 Task: Find connections with filter location Großostheim with filter topic #Selfworthwith filter profile language Potuguese with filter current company World Resources Institute with filter school Presidency University with filter industry Railroad Equipment Manufacturing with filter service category Insurance with filter keywords title Office Manager
Action: Mouse moved to (286, 205)
Screenshot: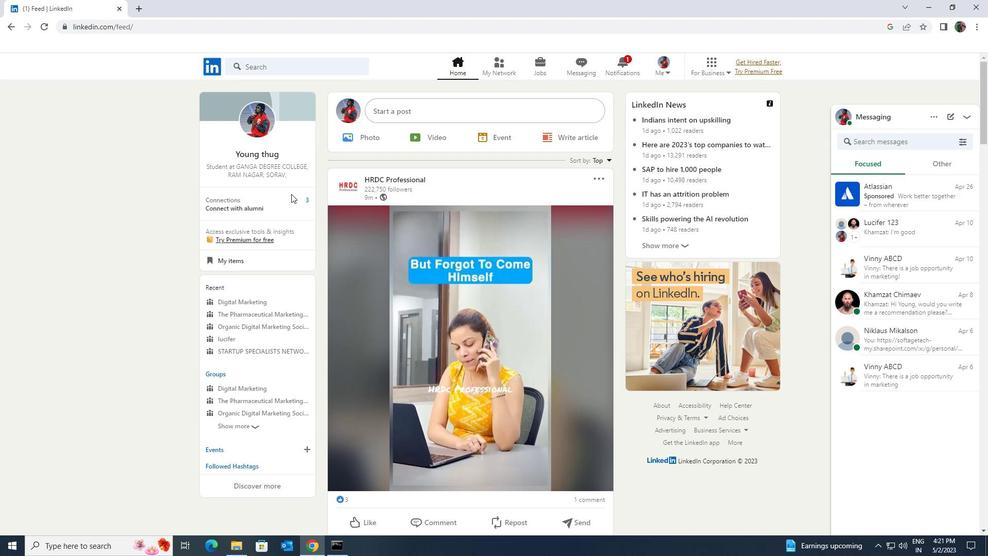 
Action: Mouse pressed left at (286, 205)
Screenshot: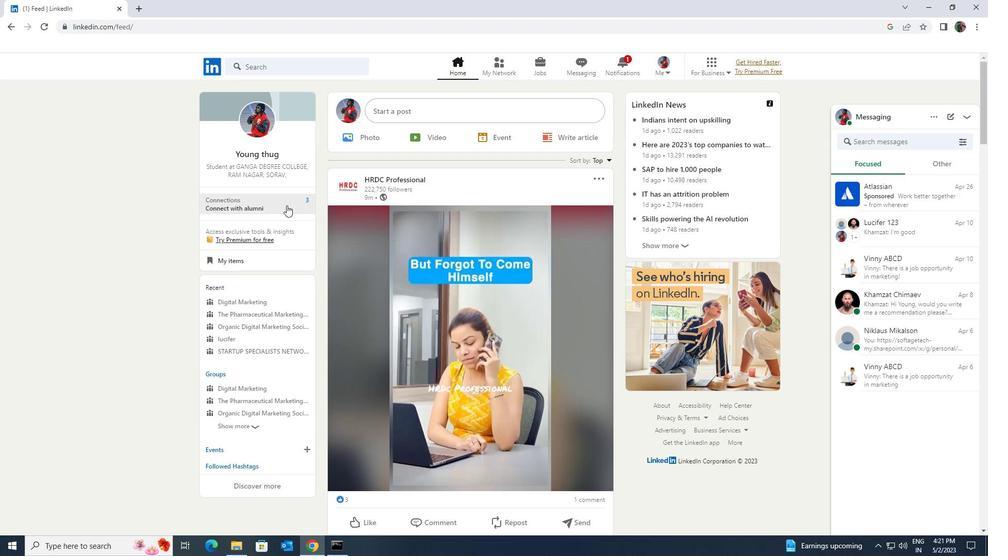 
Action: Mouse moved to (284, 127)
Screenshot: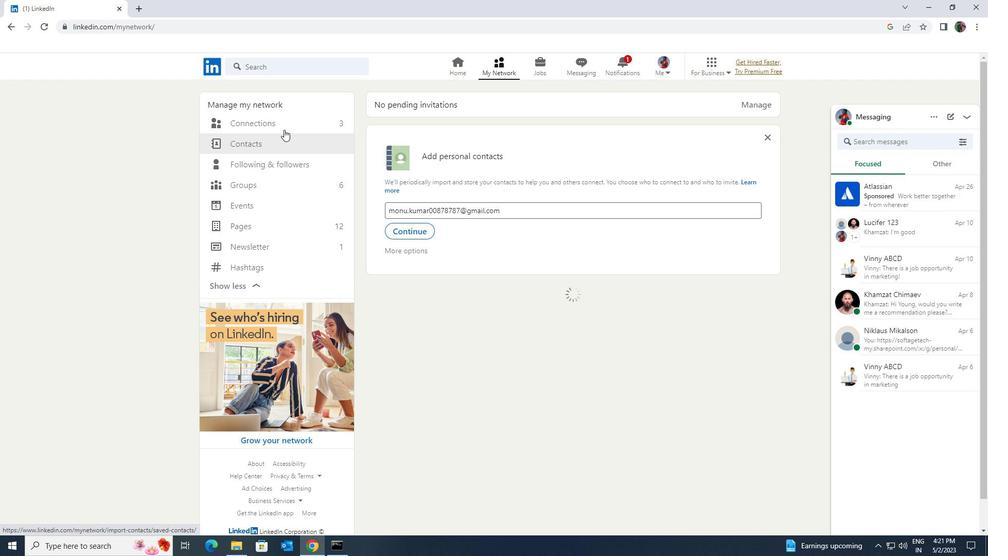 
Action: Mouse pressed left at (284, 127)
Screenshot: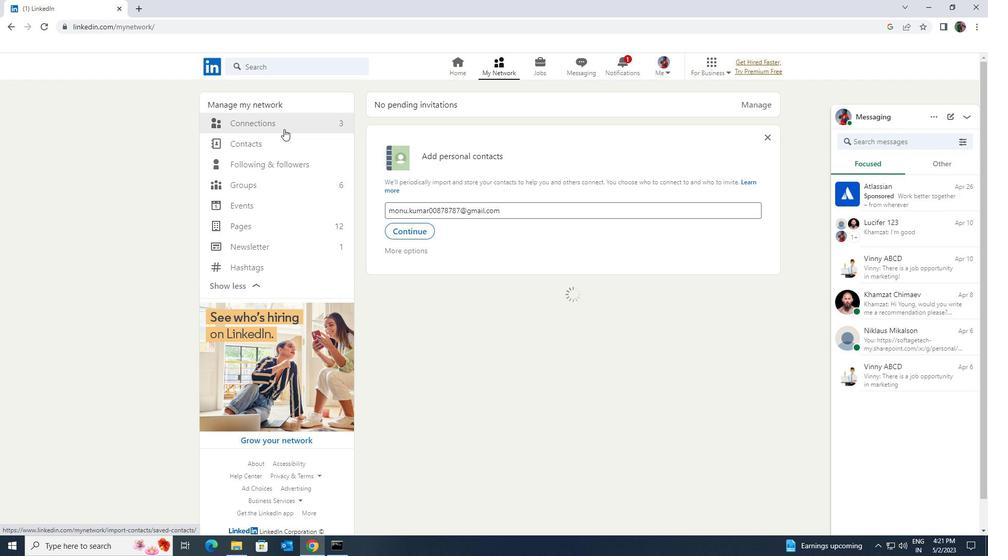 
Action: Mouse moved to (565, 128)
Screenshot: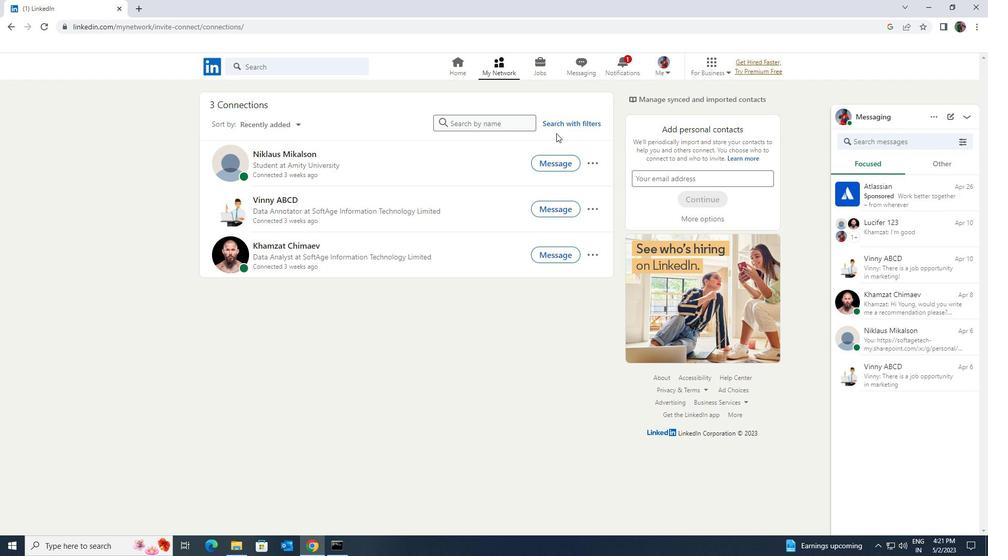 
Action: Mouse pressed left at (565, 128)
Screenshot: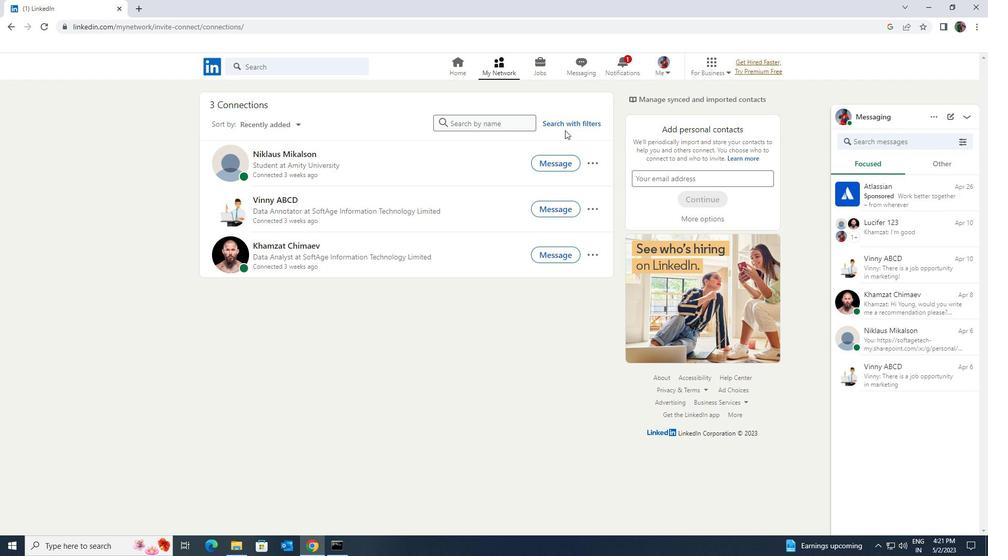 
Action: Mouse moved to (533, 96)
Screenshot: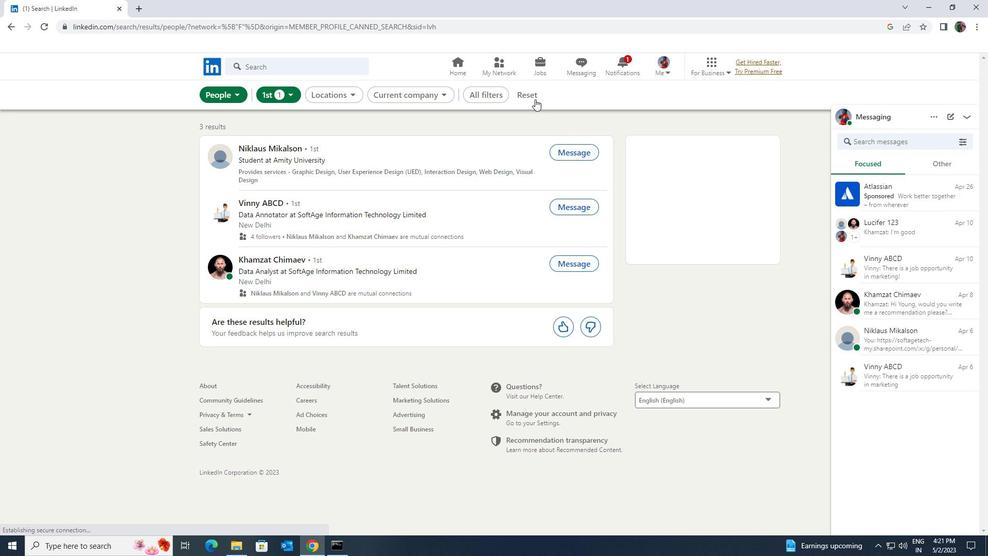 
Action: Mouse pressed left at (533, 96)
Screenshot: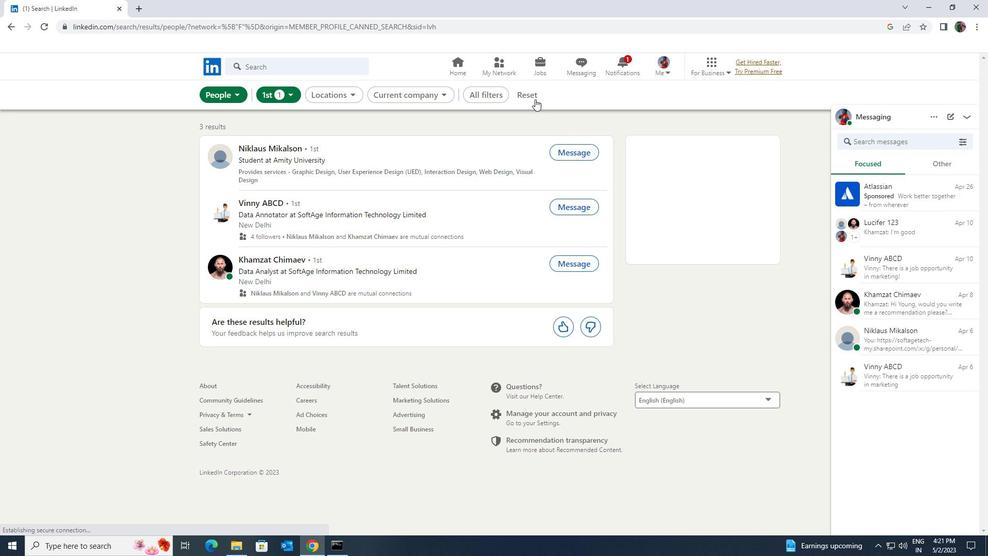 
Action: Mouse moved to (519, 95)
Screenshot: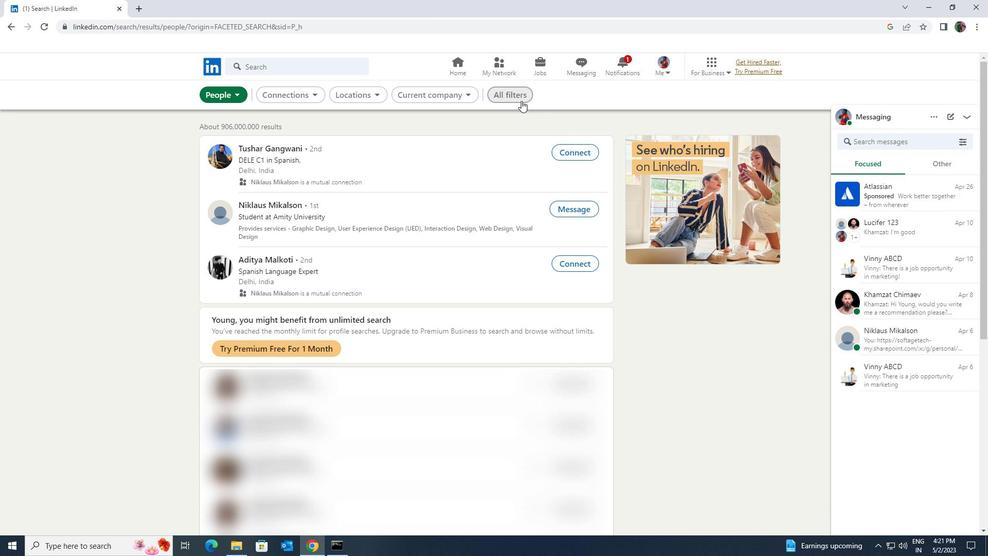 
Action: Mouse pressed left at (519, 95)
Screenshot: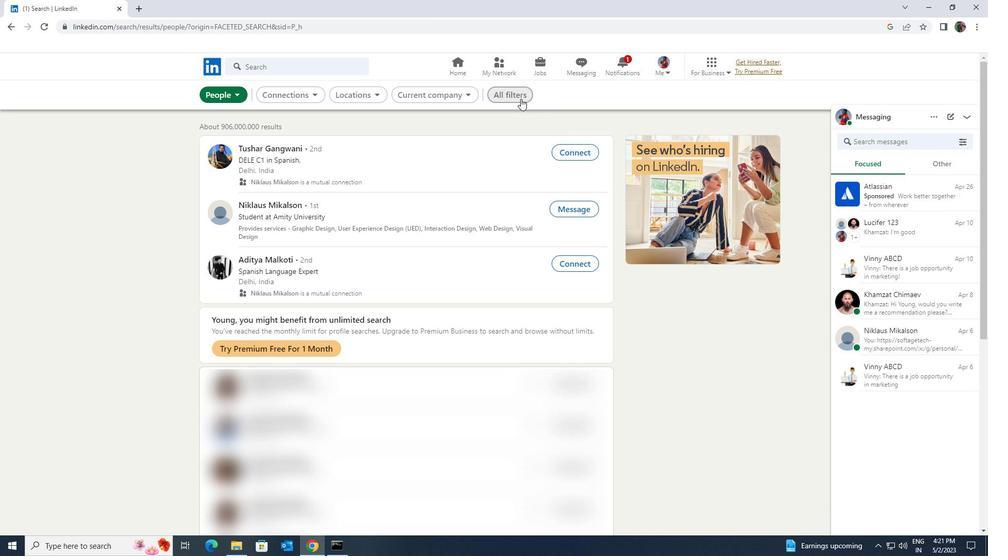 
Action: Mouse moved to (773, 331)
Screenshot: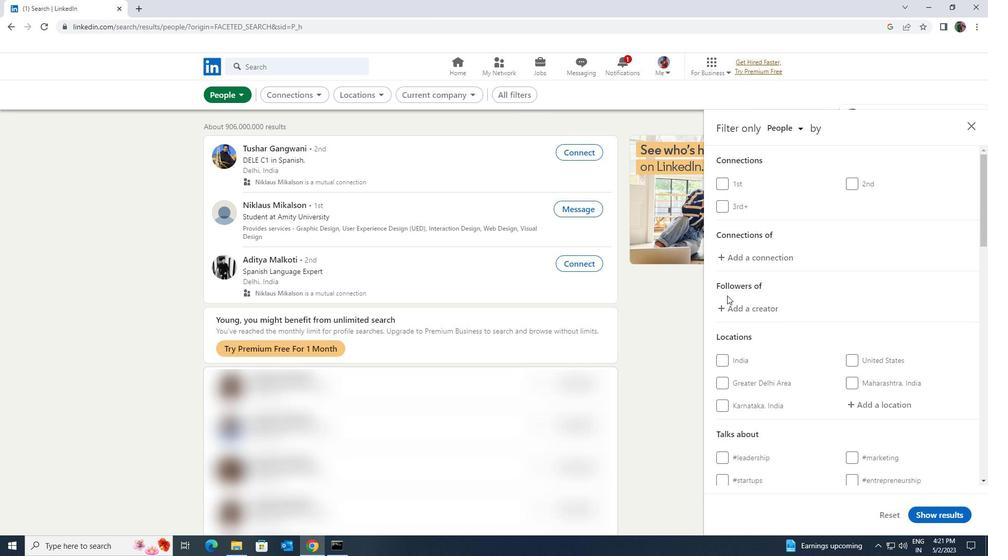 
Action: Mouse scrolled (773, 331) with delta (0, 0)
Screenshot: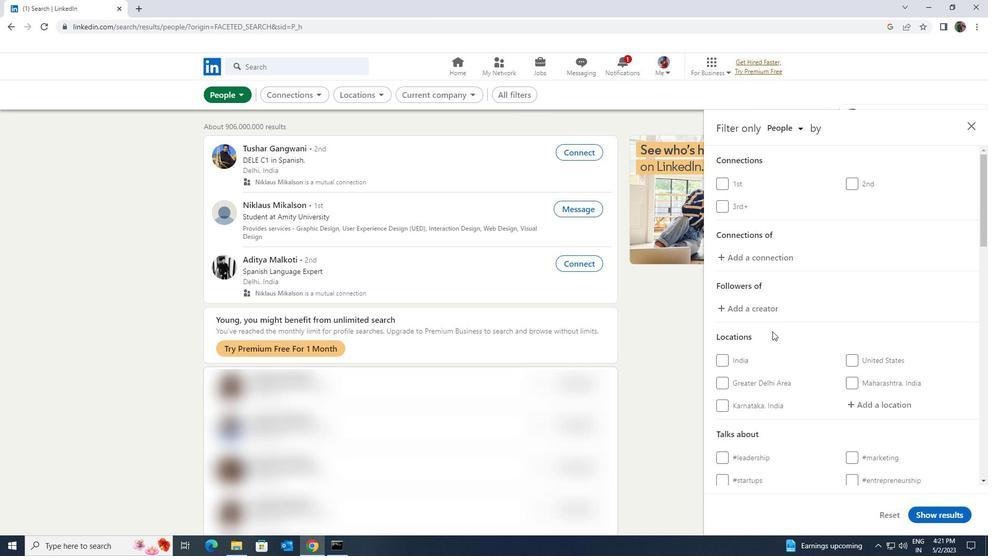 
Action: Mouse moved to (852, 353)
Screenshot: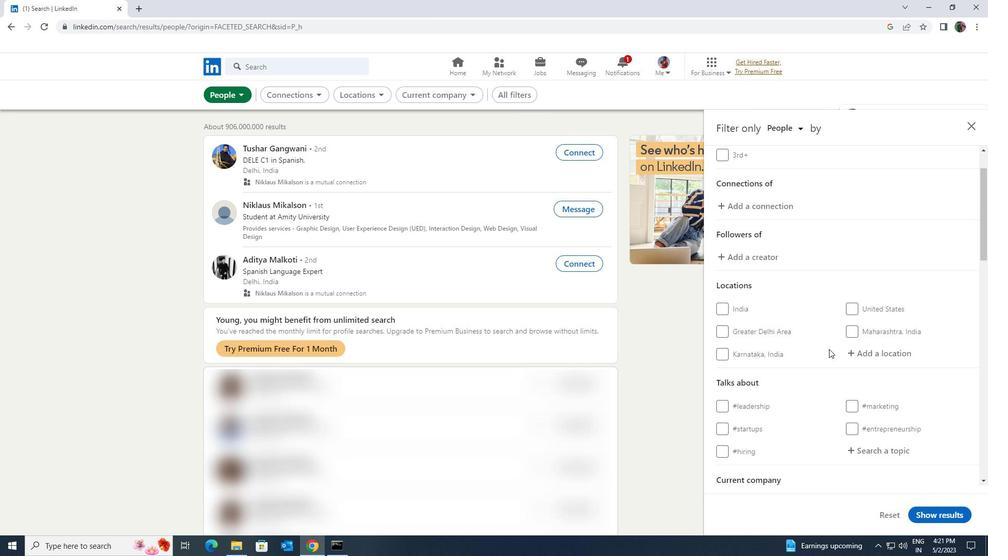 
Action: Mouse pressed left at (852, 353)
Screenshot: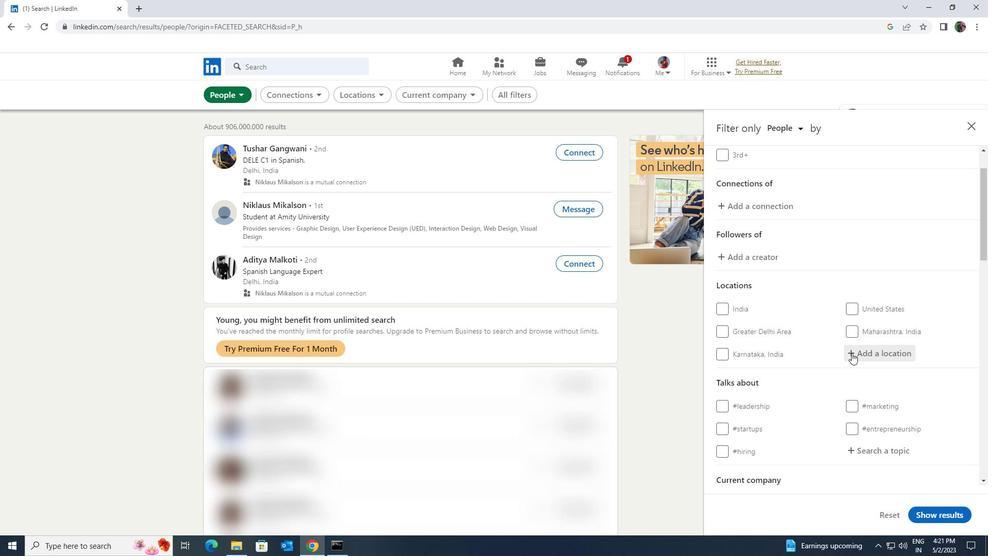 
Action: Key pressed <Key.shift><Key.shift><Key.shift>GRO<Key.shift>BOSTHEIM<Key.enter>
Screenshot: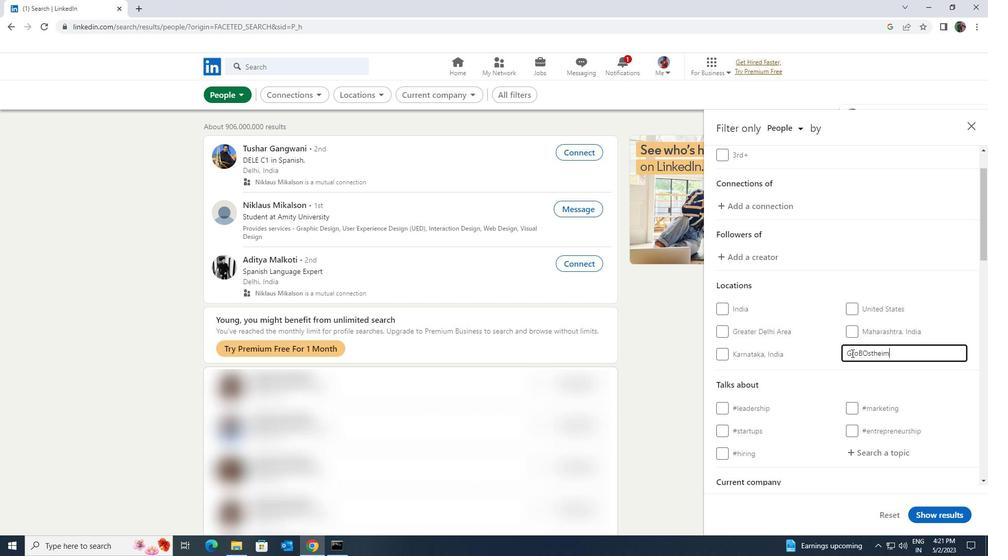 
Action: Mouse scrolled (852, 352) with delta (0, 0)
Screenshot: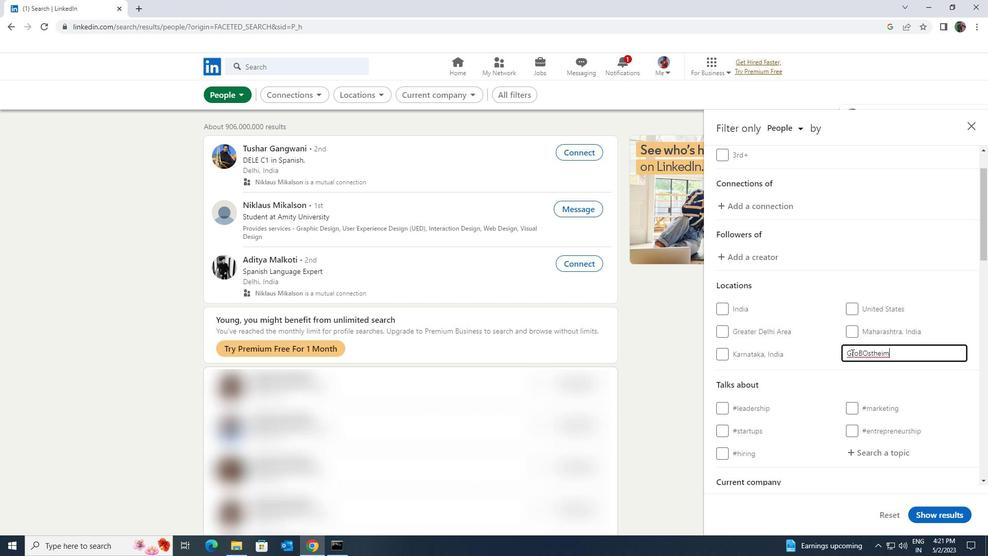 
Action: Mouse moved to (855, 396)
Screenshot: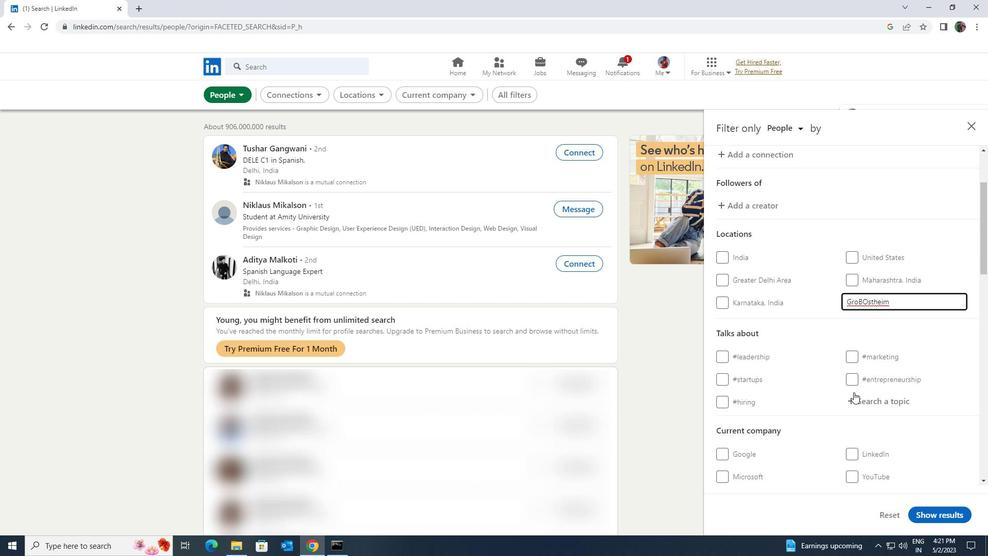 
Action: Mouse pressed left at (855, 396)
Screenshot: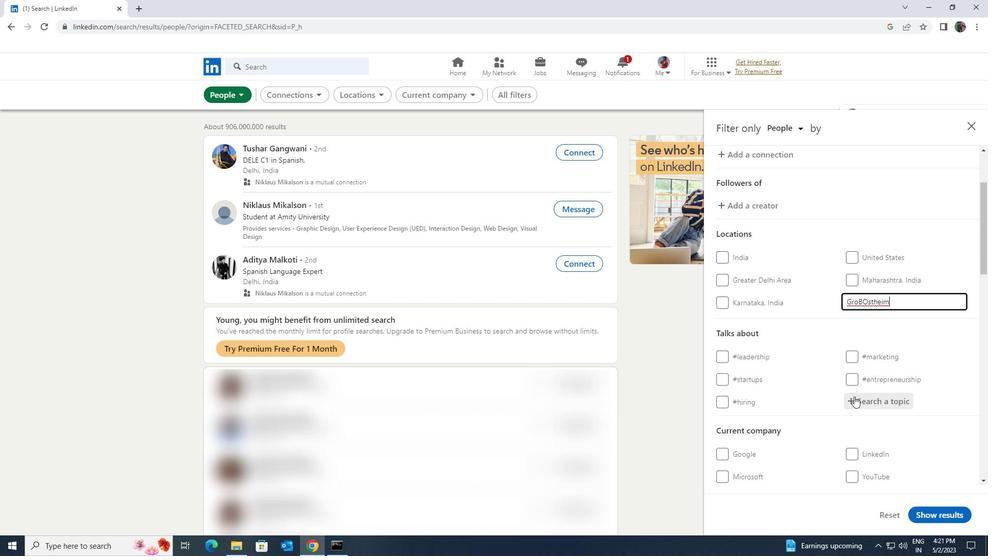 
Action: Key pressed <Key.shift><Key.shift>SELFWORT
Screenshot: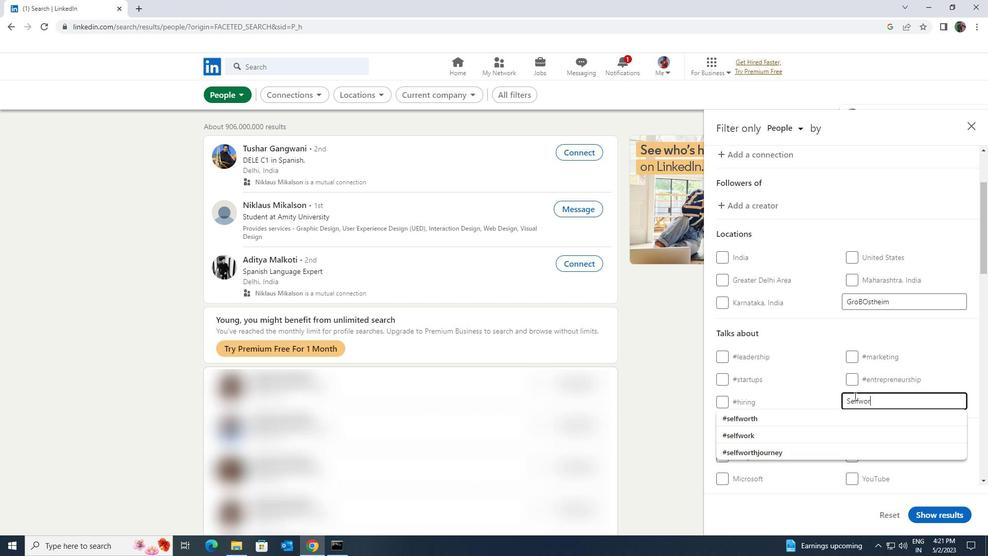 
Action: Mouse moved to (841, 416)
Screenshot: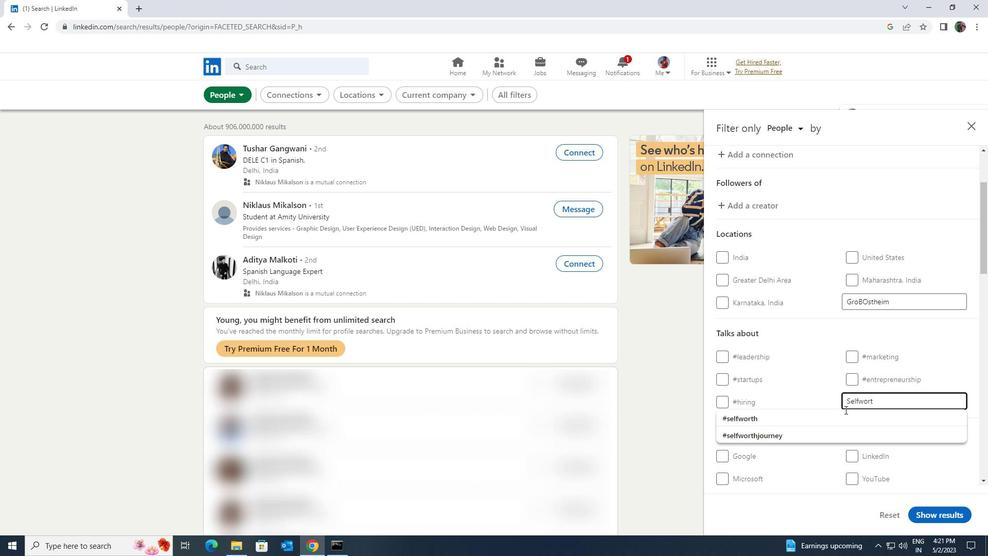 
Action: Mouse pressed left at (841, 416)
Screenshot: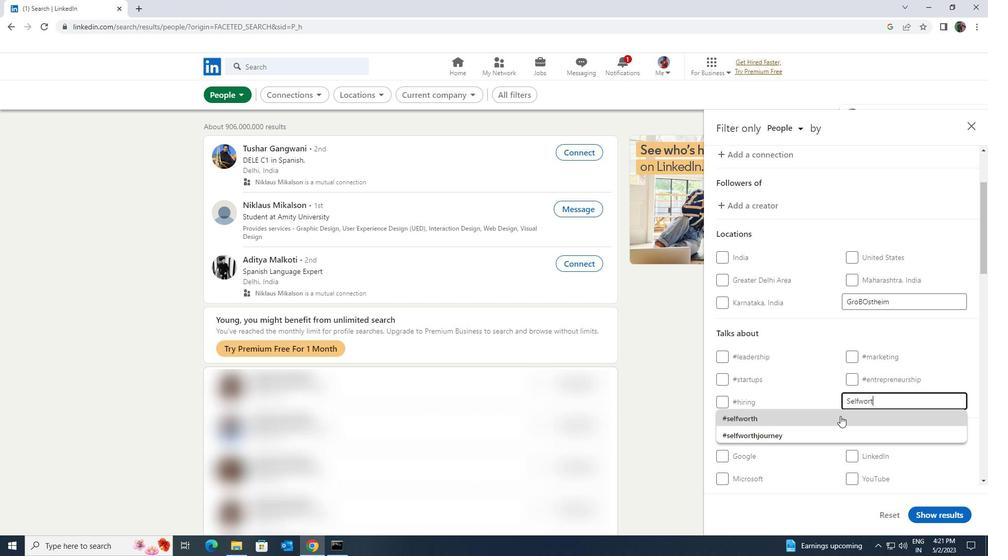 
Action: Mouse moved to (841, 416)
Screenshot: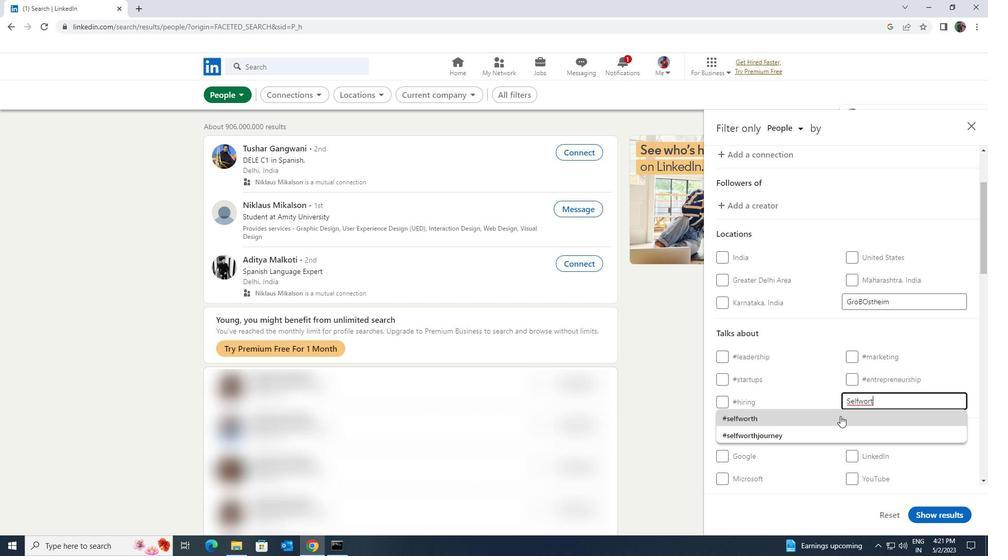 
Action: Mouse scrolled (841, 415) with delta (0, 0)
Screenshot: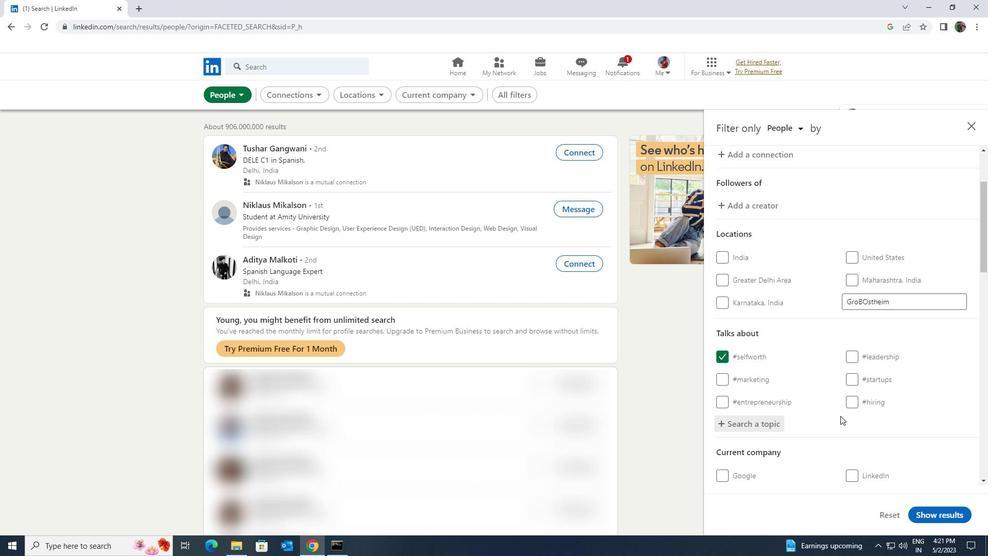 
Action: Mouse scrolled (841, 415) with delta (0, 0)
Screenshot: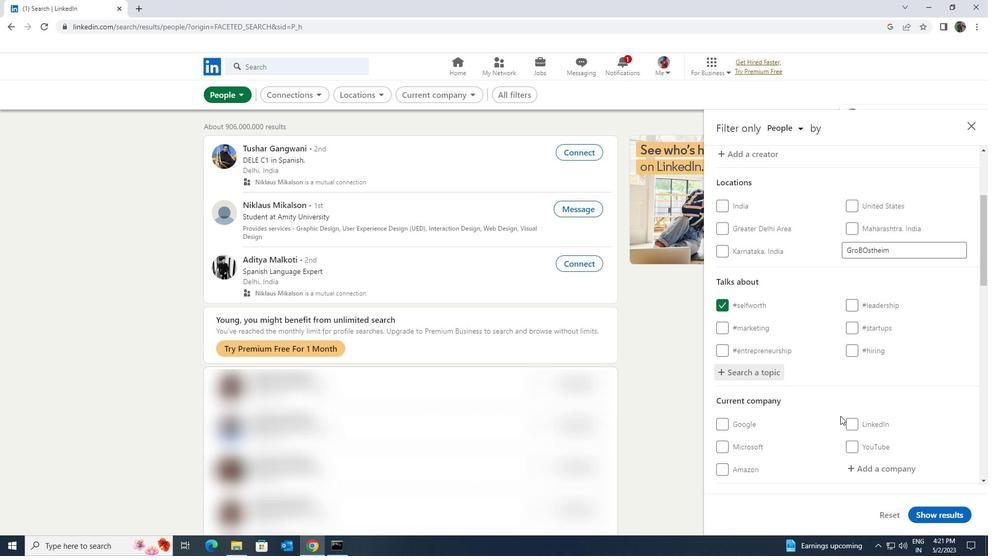 
Action: Mouse moved to (839, 408)
Screenshot: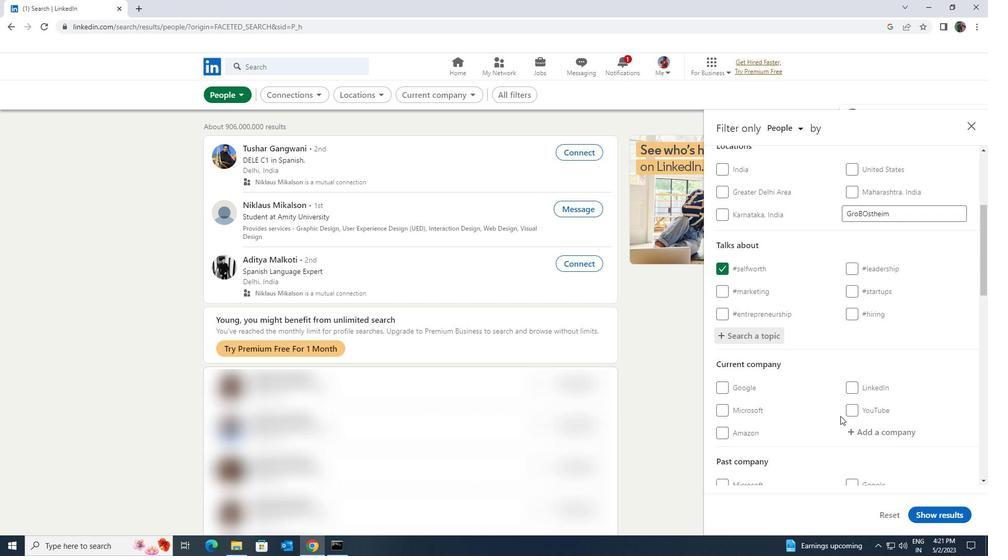 
Action: Mouse scrolled (839, 408) with delta (0, 0)
Screenshot: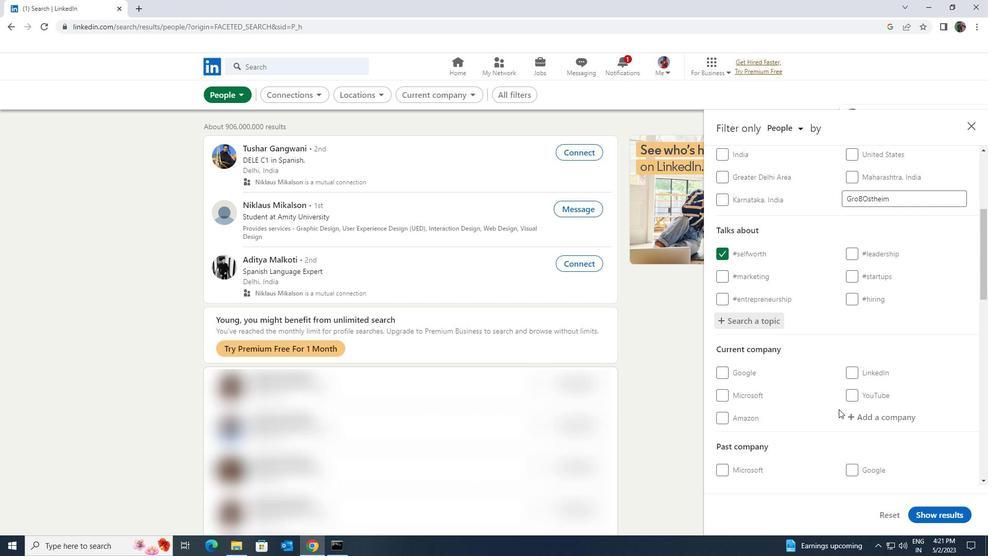 
Action: Mouse scrolled (839, 408) with delta (0, 0)
Screenshot: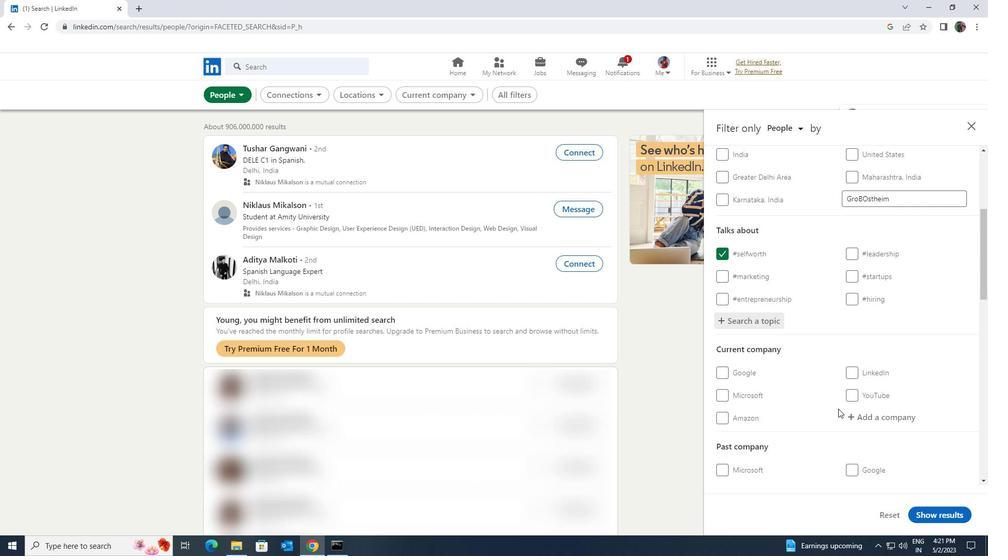 
Action: Mouse scrolled (839, 408) with delta (0, 0)
Screenshot: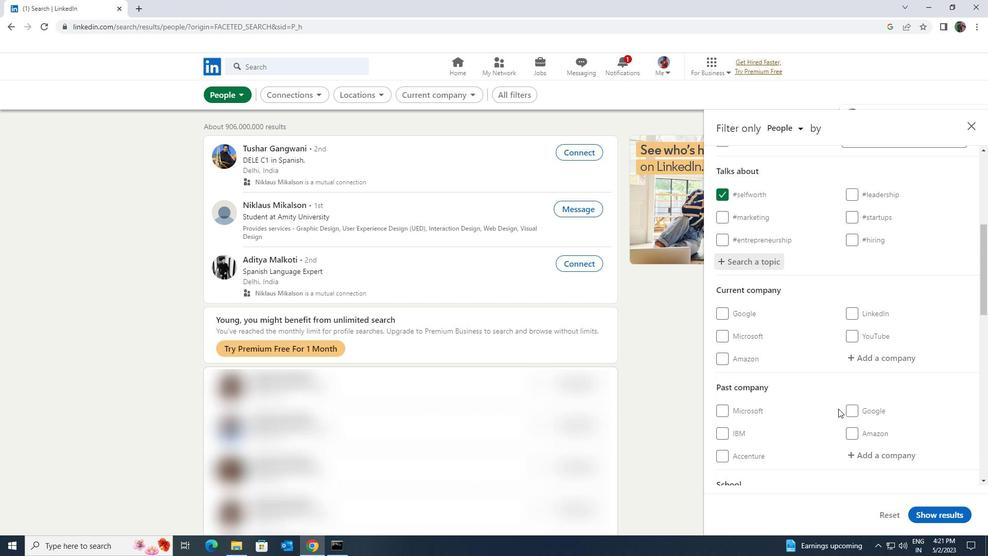 
Action: Mouse moved to (836, 406)
Screenshot: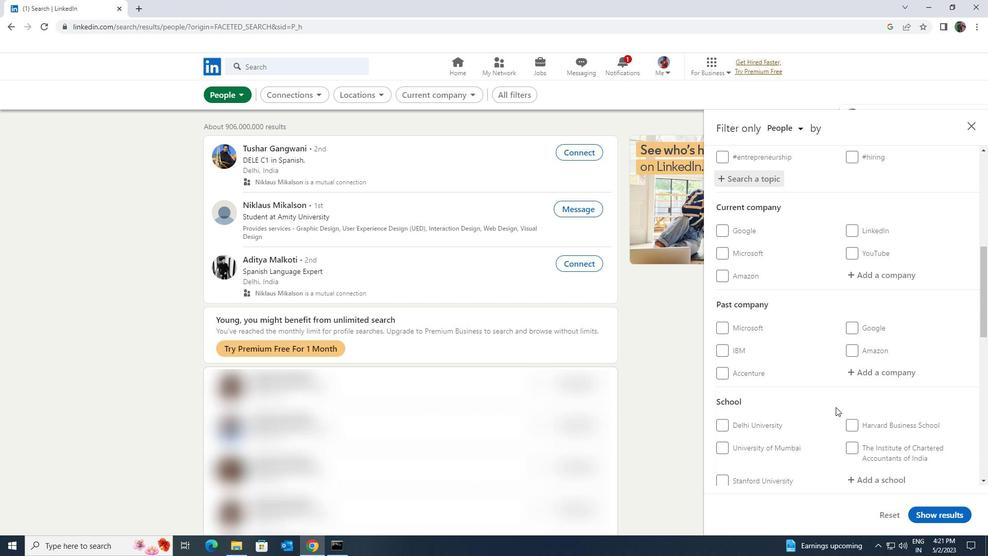 
Action: Mouse scrolled (836, 405) with delta (0, 0)
Screenshot: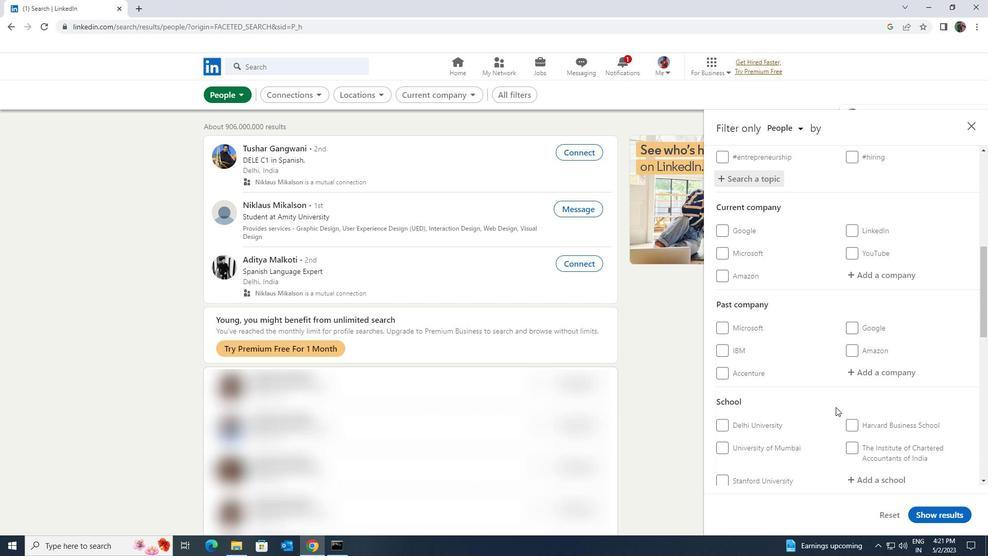
Action: Mouse scrolled (836, 405) with delta (0, 0)
Screenshot: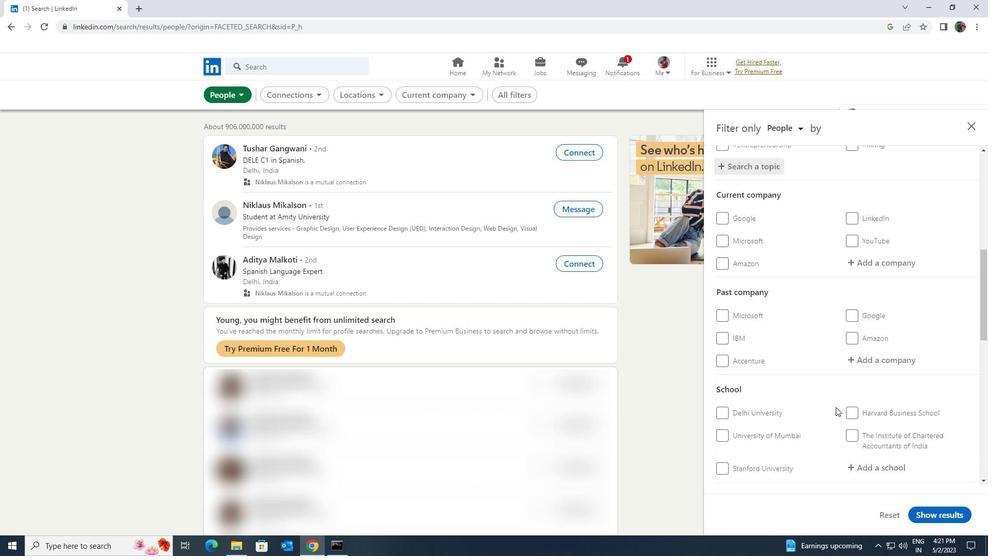 
Action: Mouse scrolled (836, 405) with delta (0, 0)
Screenshot: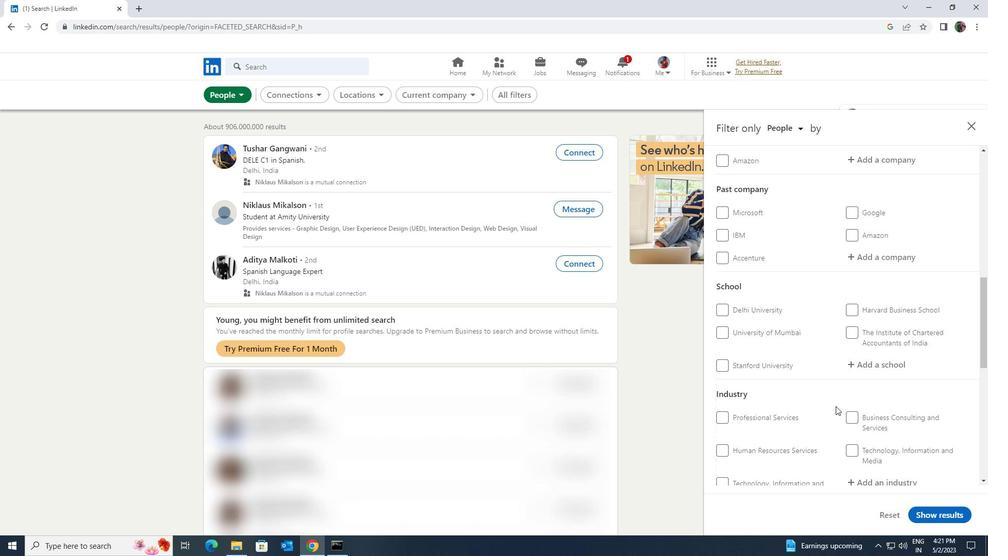 
Action: Mouse scrolled (836, 405) with delta (0, 0)
Screenshot: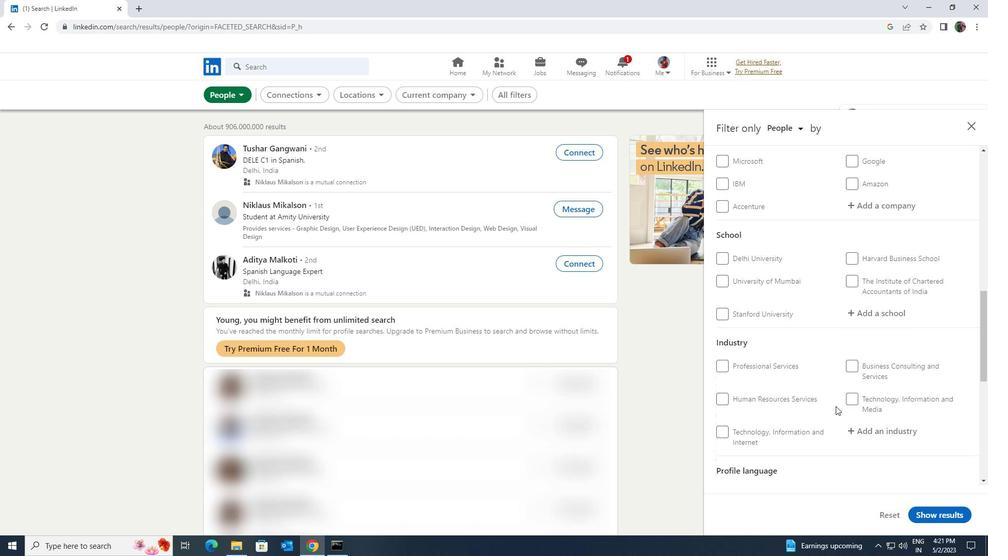 
Action: Mouse scrolled (836, 405) with delta (0, 0)
Screenshot: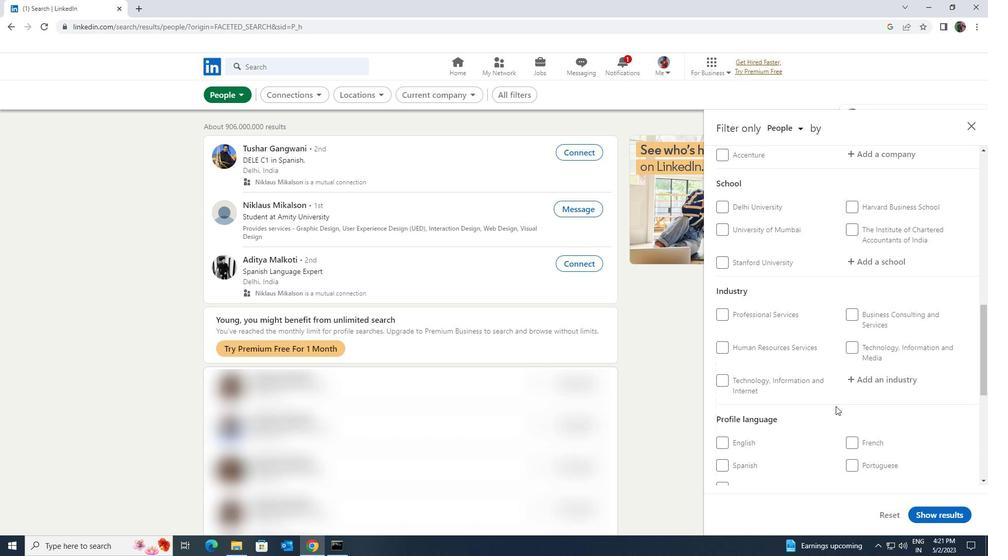 
Action: Mouse moved to (847, 409)
Screenshot: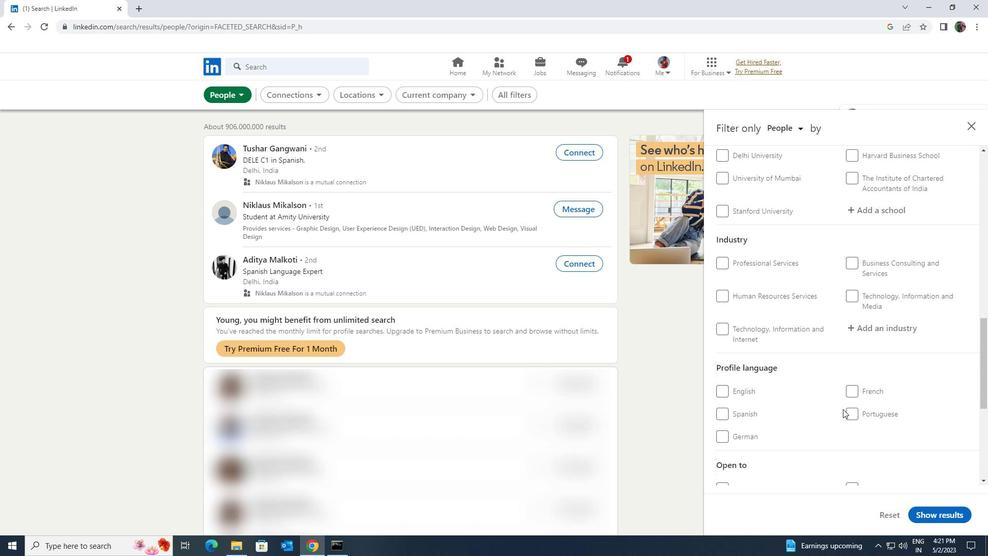 
Action: Mouse pressed left at (847, 409)
Screenshot: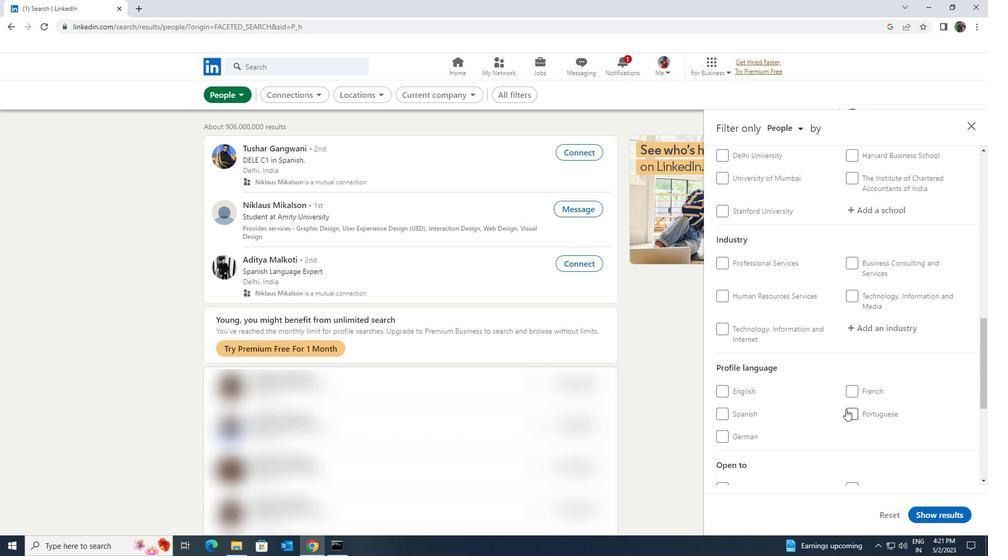 
Action: Mouse moved to (847, 410)
Screenshot: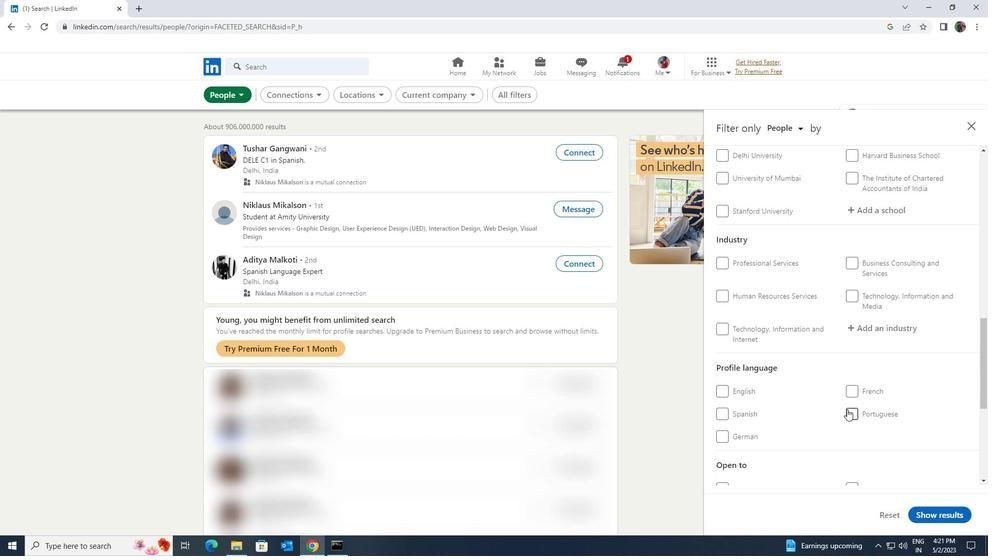 
Action: Mouse scrolled (847, 410) with delta (0, 0)
Screenshot: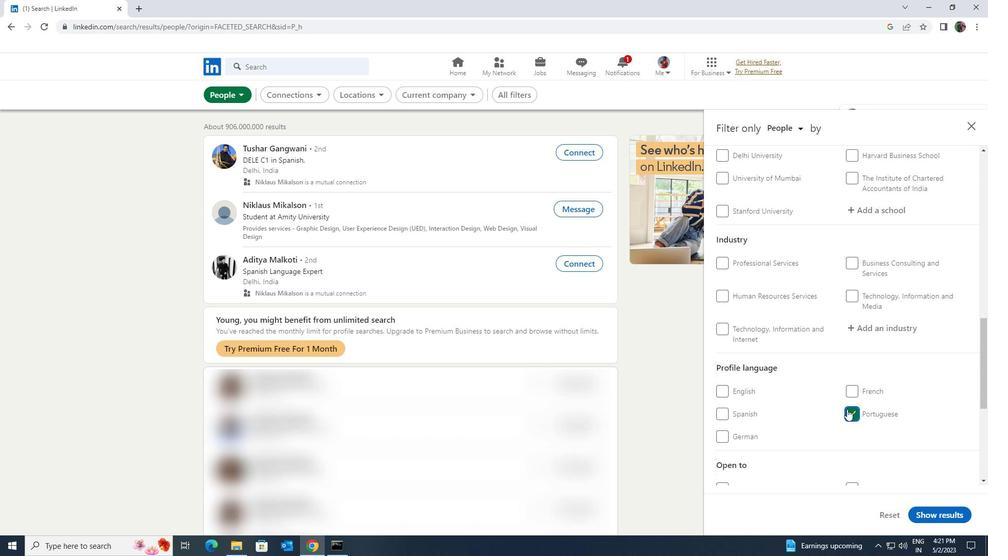
Action: Mouse scrolled (847, 410) with delta (0, 0)
Screenshot: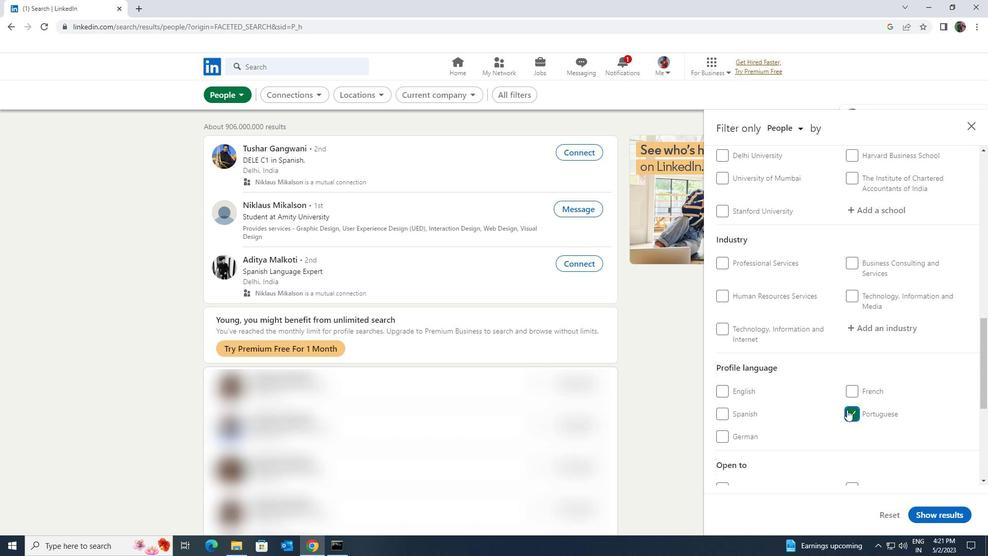 
Action: Mouse scrolled (847, 410) with delta (0, 0)
Screenshot: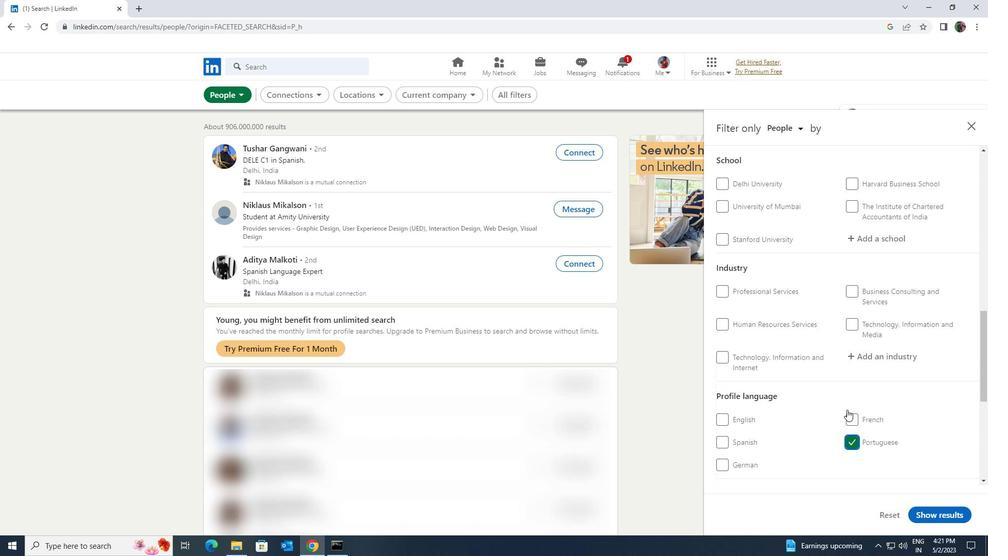 
Action: Mouse scrolled (847, 410) with delta (0, 0)
Screenshot: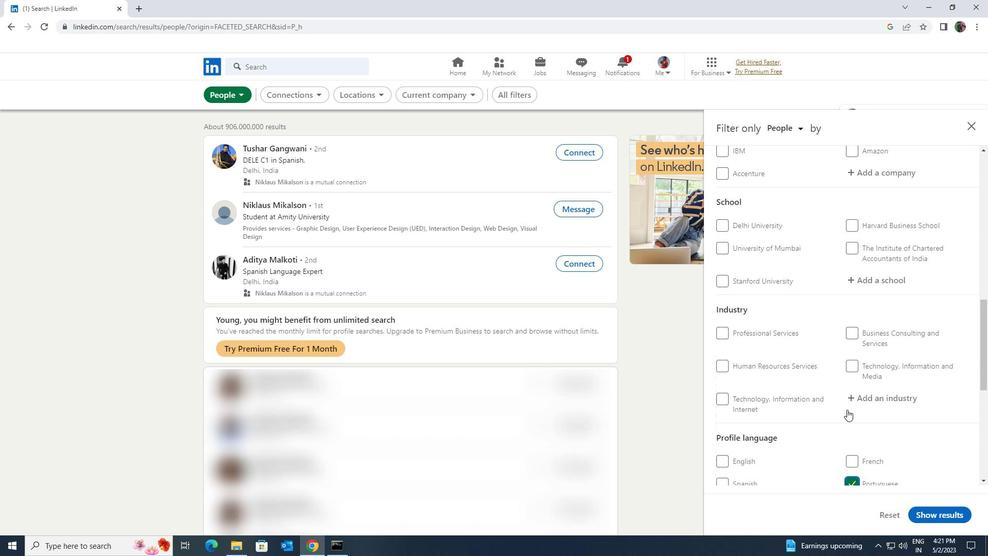 
Action: Mouse scrolled (847, 410) with delta (0, 0)
Screenshot: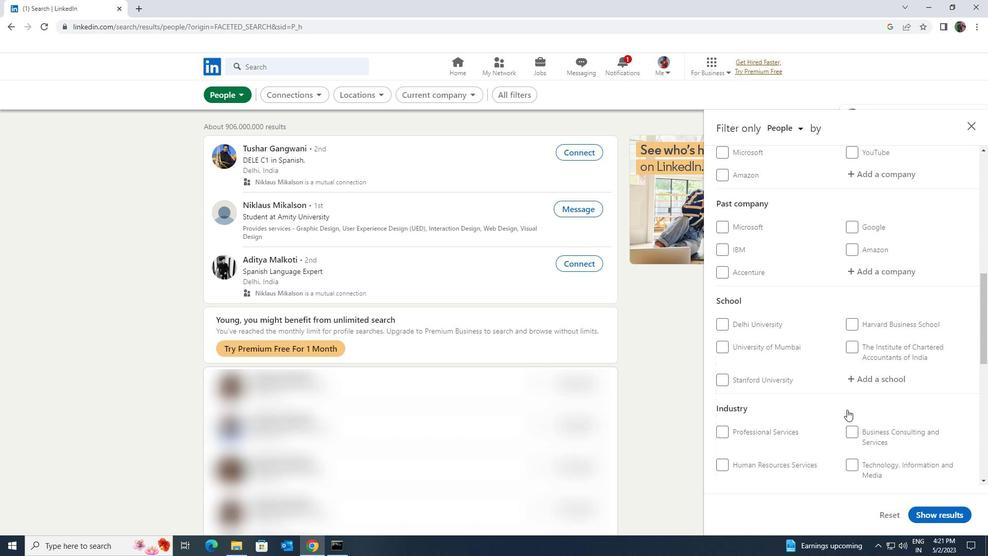 
Action: Mouse moved to (846, 411)
Screenshot: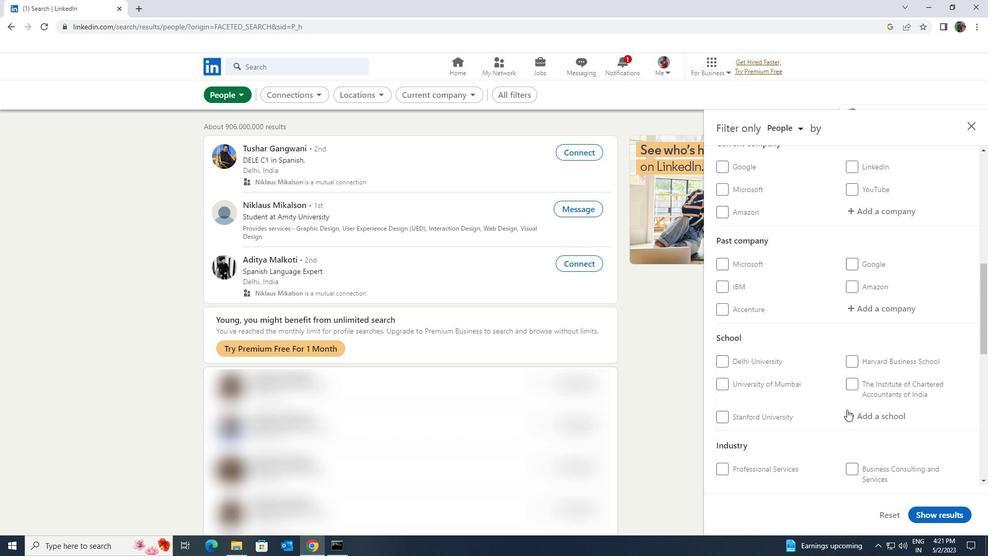 
Action: Mouse scrolled (846, 412) with delta (0, 0)
Screenshot: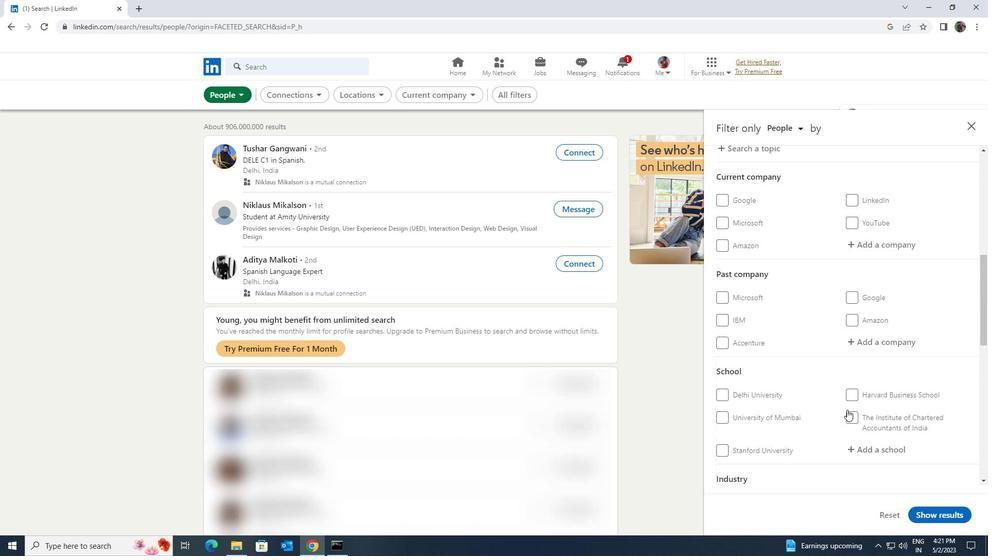 
Action: Mouse scrolled (846, 412) with delta (0, 0)
Screenshot: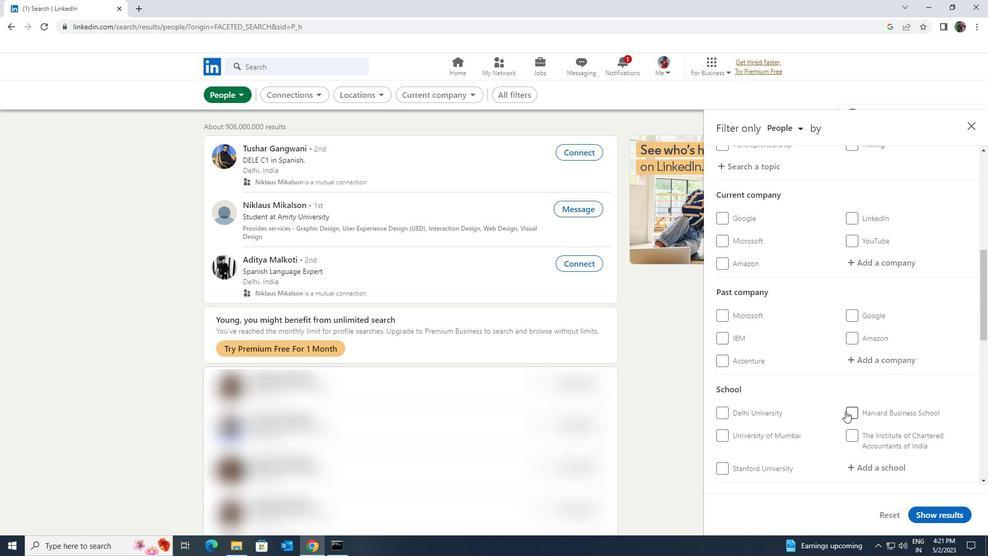 
Action: Mouse moved to (853, 369)
Screenshot: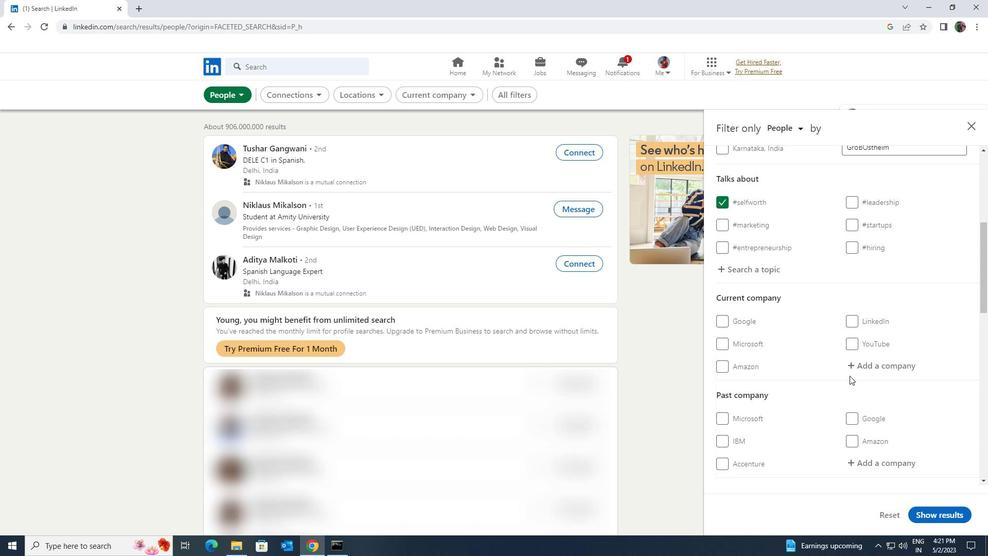 
Action: Mouse pressed left at (853, 369)
Screenshot: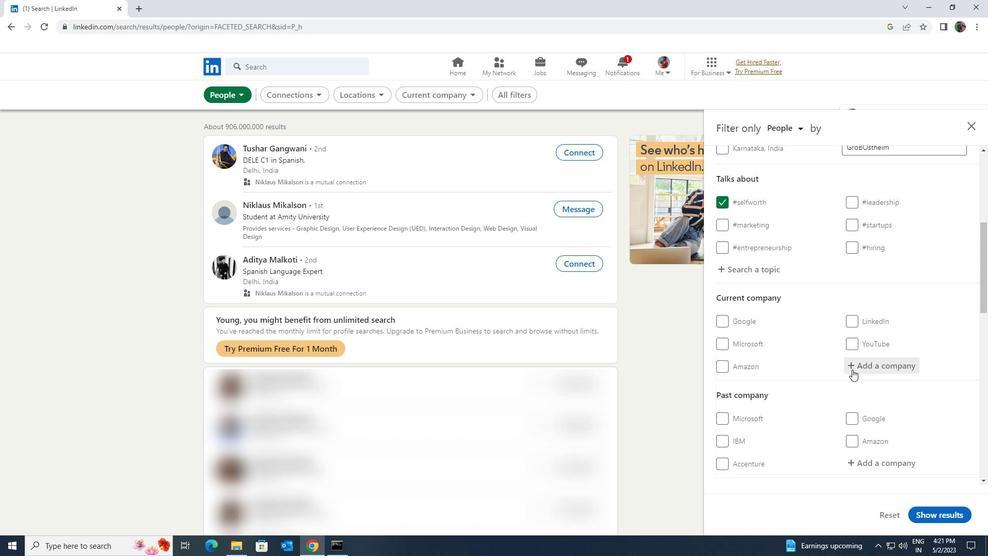 
Action: Key pressed <Key.shift><Key.shift><Key.shift><Key.shift><Key.shift>WORLD<Key.space><Key.shift>RESO
Screenshot: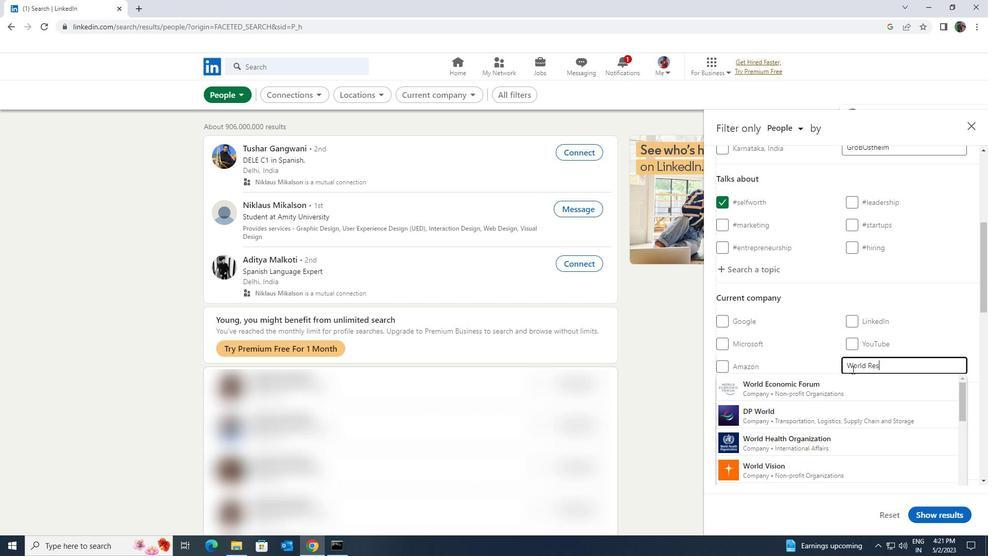 
Action: Mouse moved to (849, 379)
Screenshot: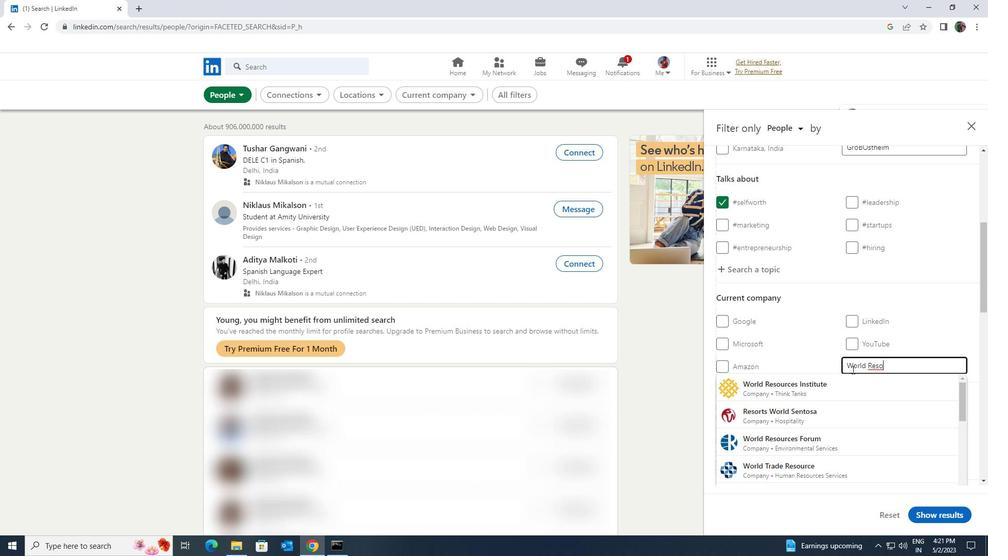 
Action: Mouse pressed left at (849, 379)
Screenshot: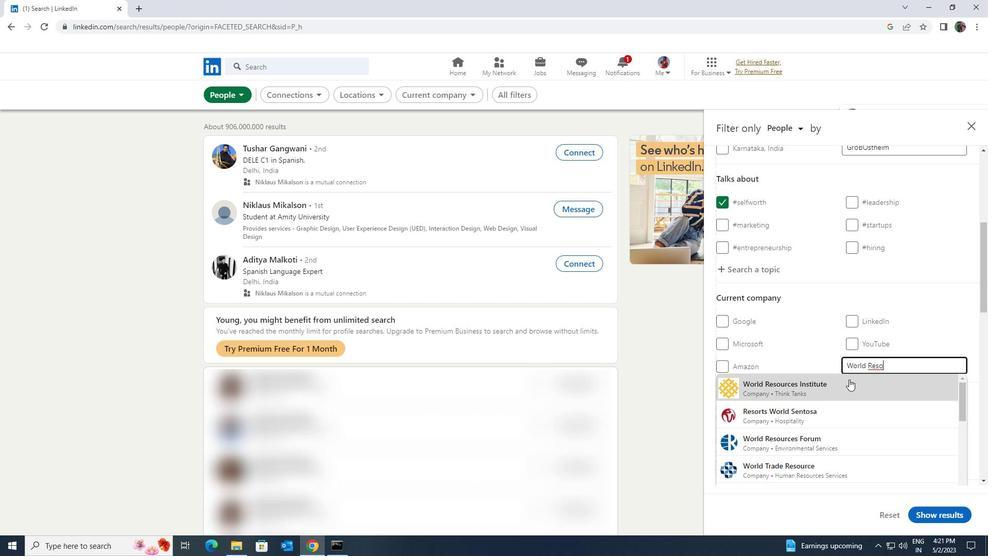 
Action: Mouse scrolled (849, 379) with delta (0, 0)
Screenshot: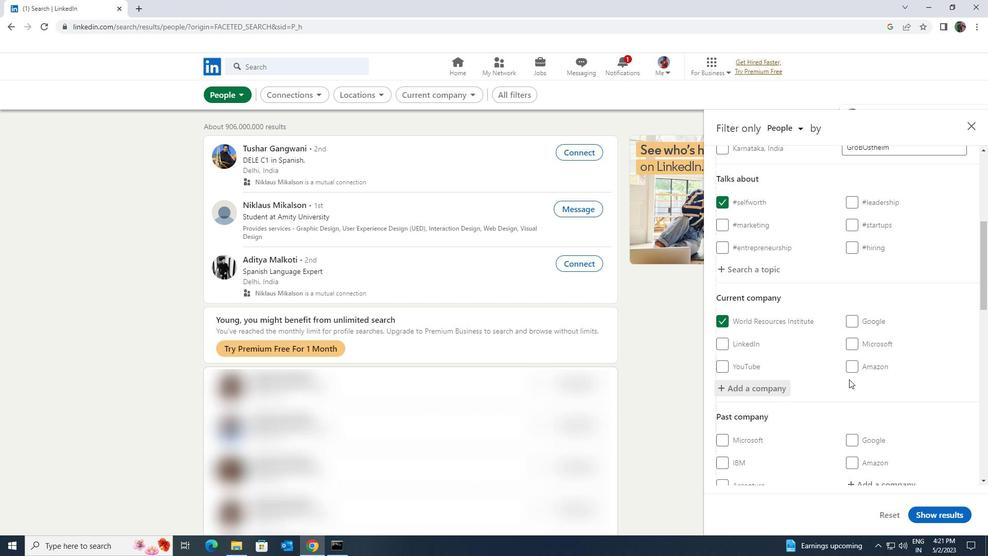 
Action: Mouse scrolled (849, 379) with delta (0, 0)
Screenshot: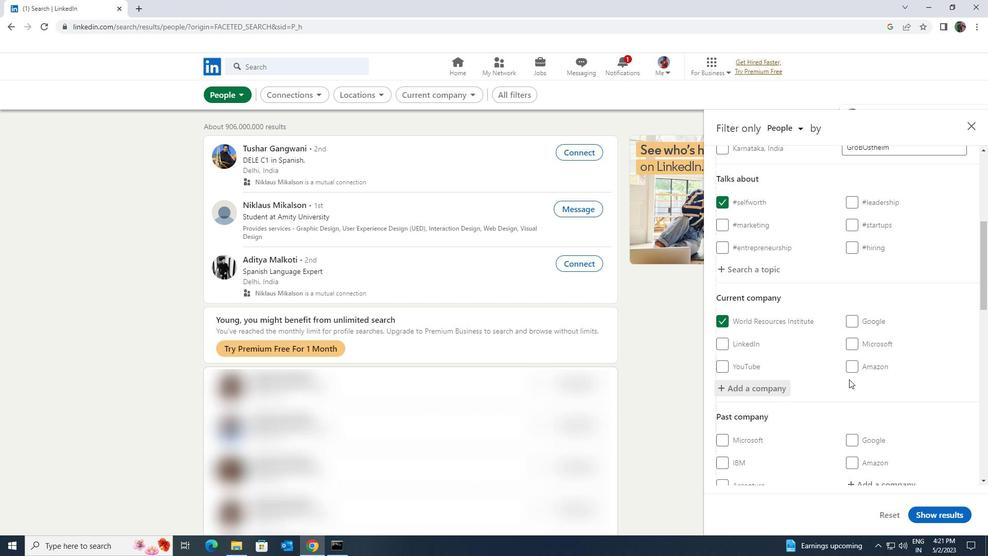 
Action: Mouse scrolled (849, 379) with delta (0, 0)
Screenshot: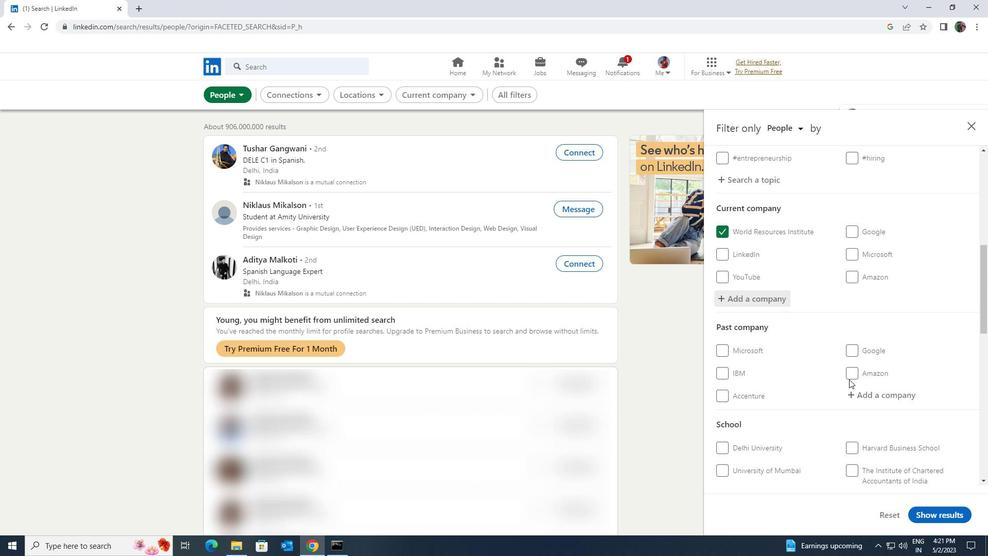 
Action: Mouse scrolled (849, 379) with delta (0, 0)
Screenshot: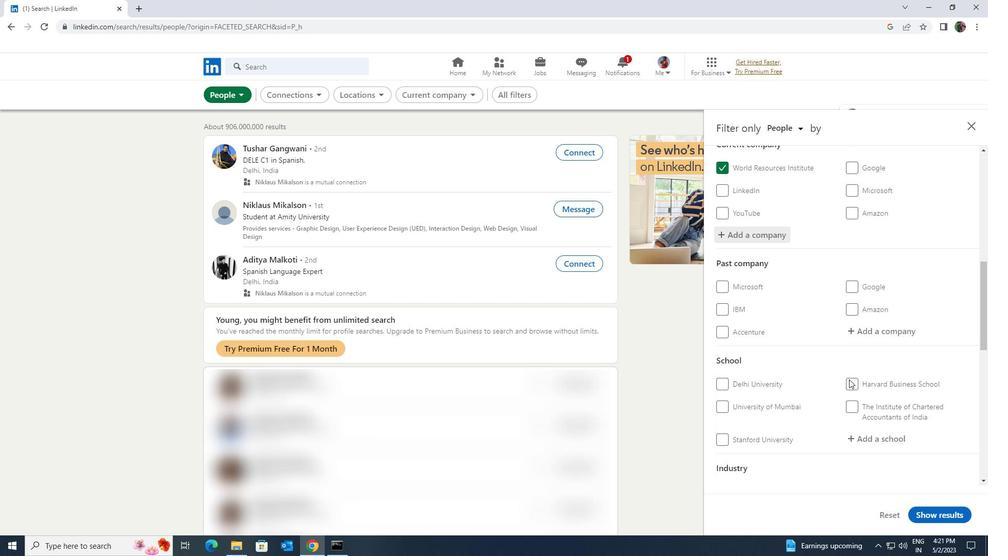 
Action: Mouse moved to (850, 383)
Screenshot: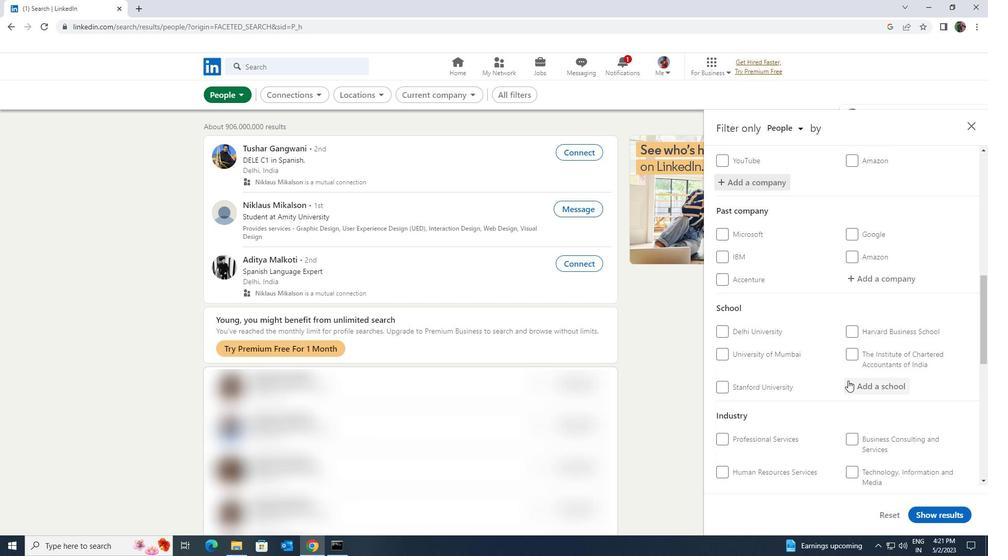 
Action: Mouse pressed left at (850, 383)
Screenshot: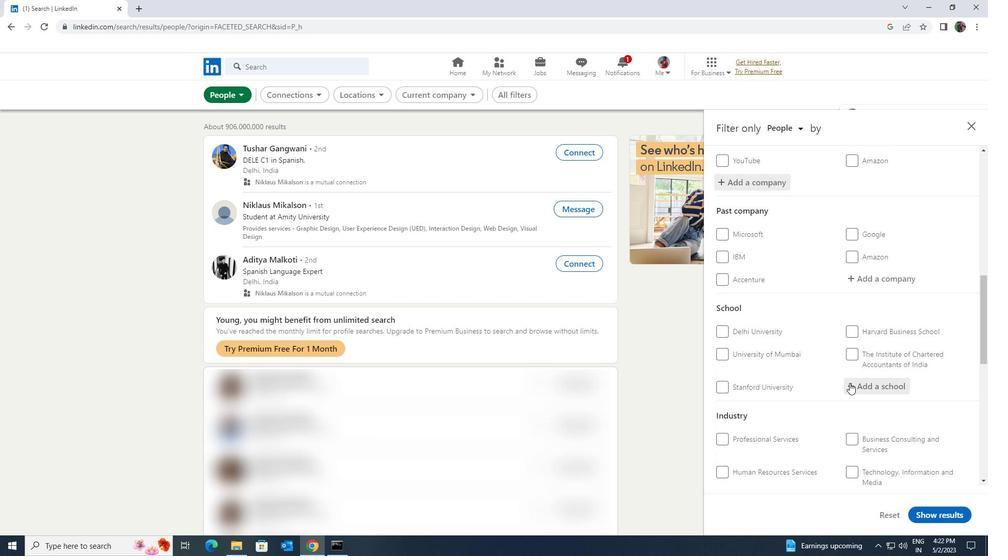 
Action: Key pressed <Key.shift><Key.shift><Key.shift><Key.shift><Key.shift><Key.shift><Key.shift><Key.shift><Key.shift><Key.shift><Key.shift><Key.shift>PRESIDENCY<Key.space><Key.shift><Key.shift>UNIVERSITY<Key.space>
Screenshot: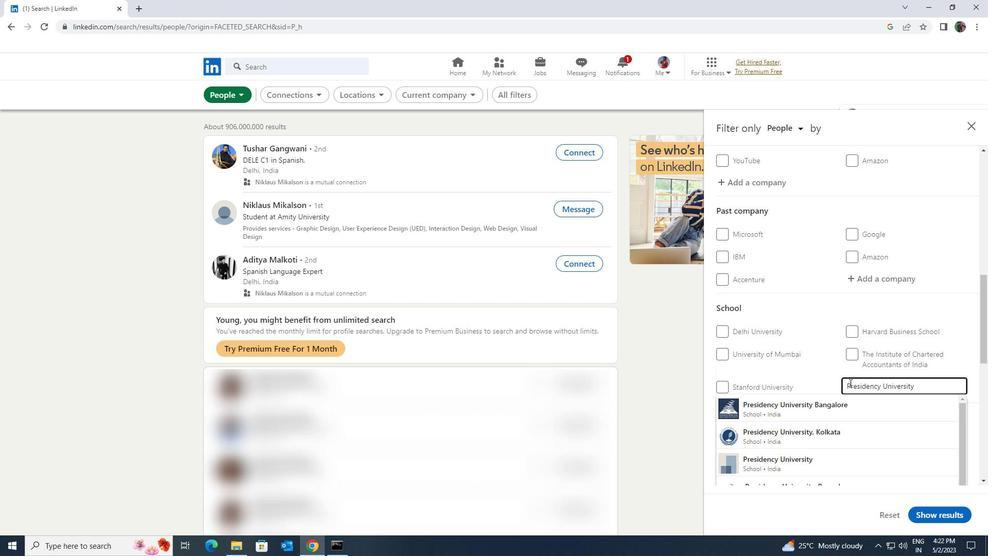 
Action: Mouse moved to (849, 397)
Screenshot: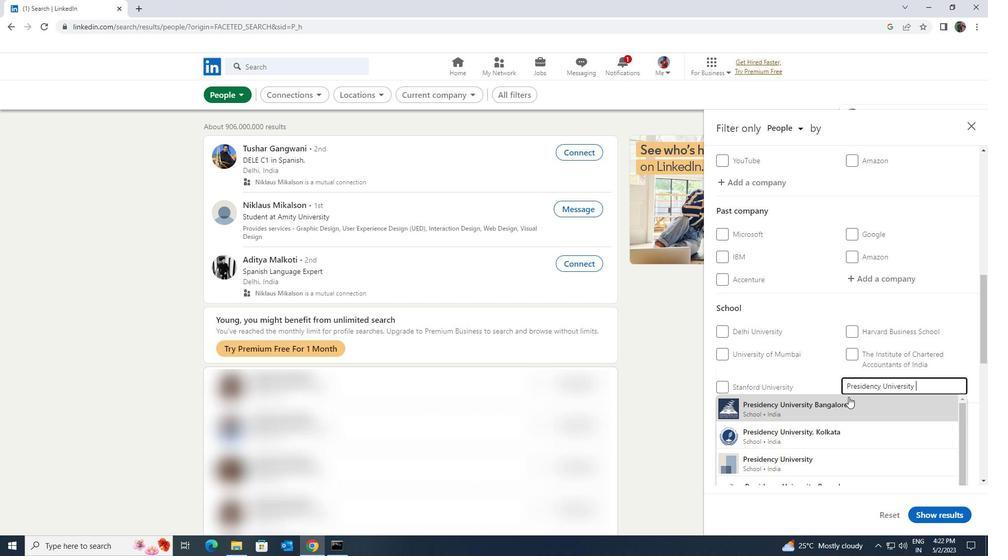 
Action: Mouse pressed left at (849, 397)
Screenshot: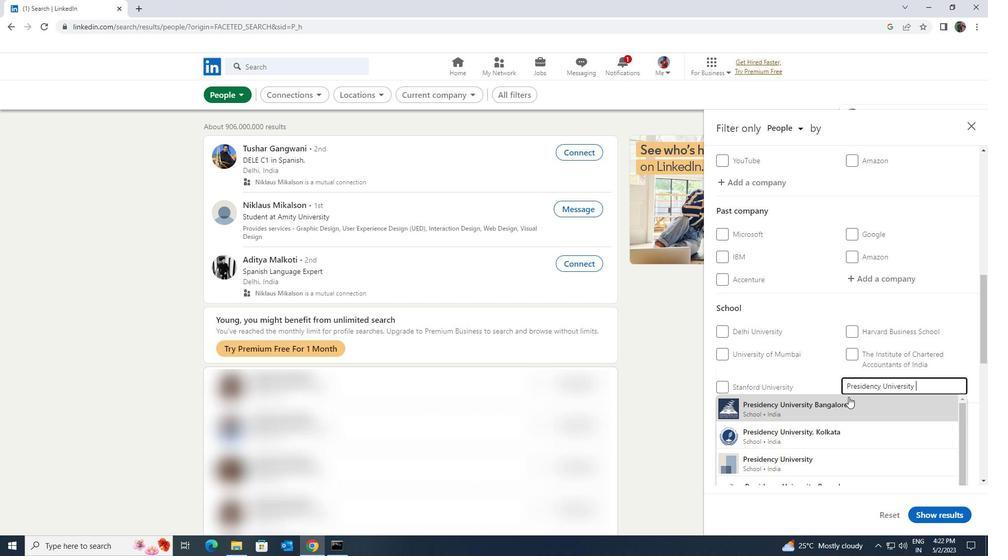 
Action: Mouse scrolled (849, 396) with delta (0, 0)
Screenshot: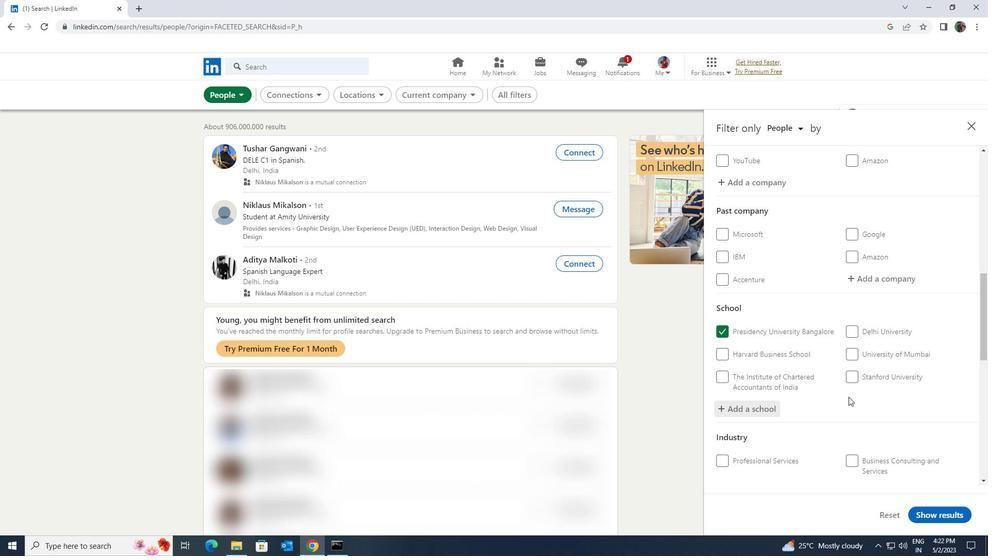 
Action: Mouse scrolled (849, 396) with delta (0, 0)
Screenshot: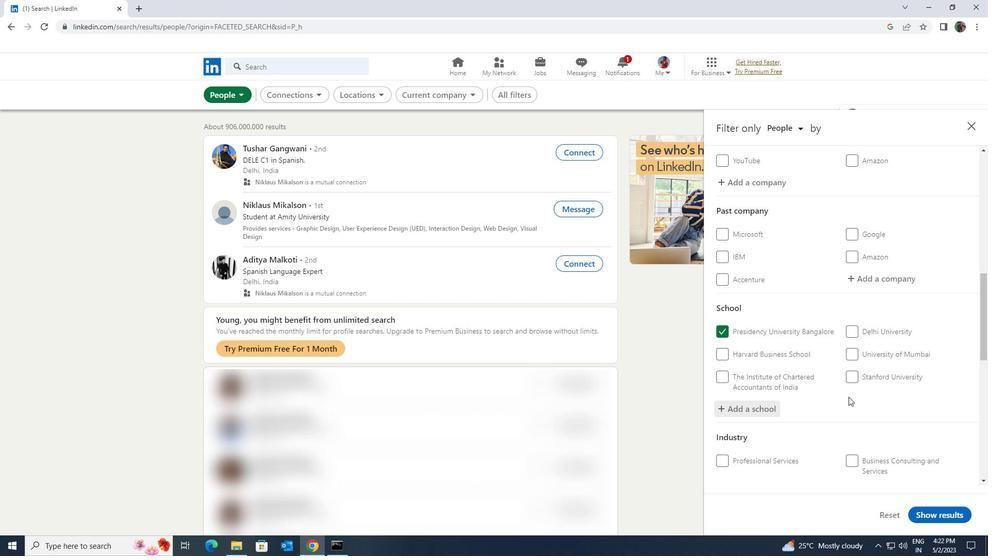 
Action: Mouse moved to (856, 423)
Screenshot: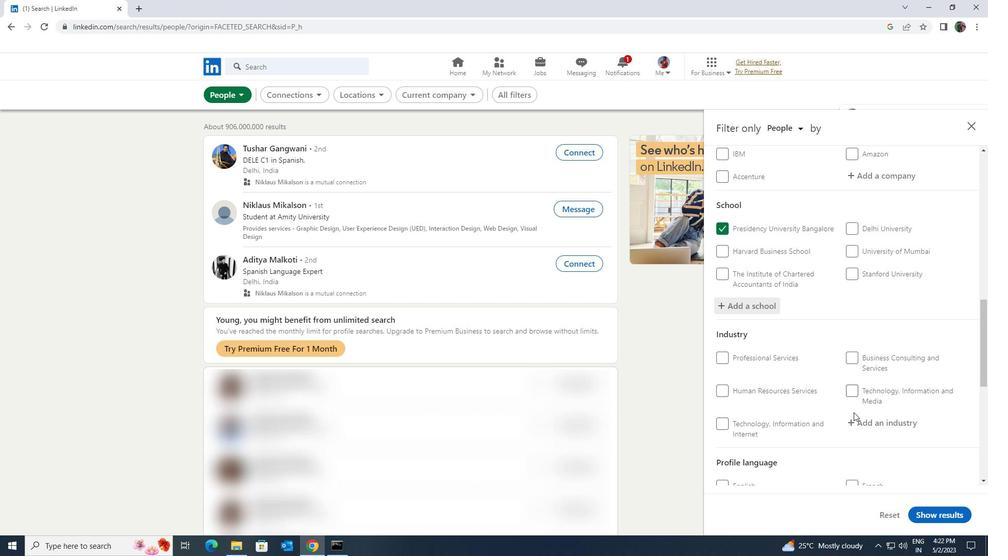 
Action: Mouse pressed left at (856, 423)
Screenshot: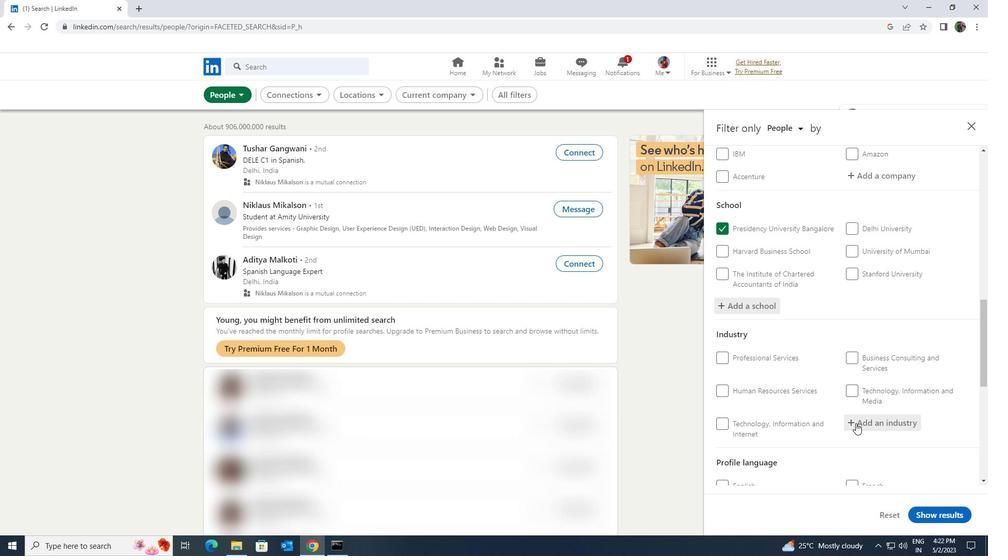 
Action: Key pressed <Key.shift><Key.shift><Key.shift>RAIL<Key.shift>ROAD
Screenshot: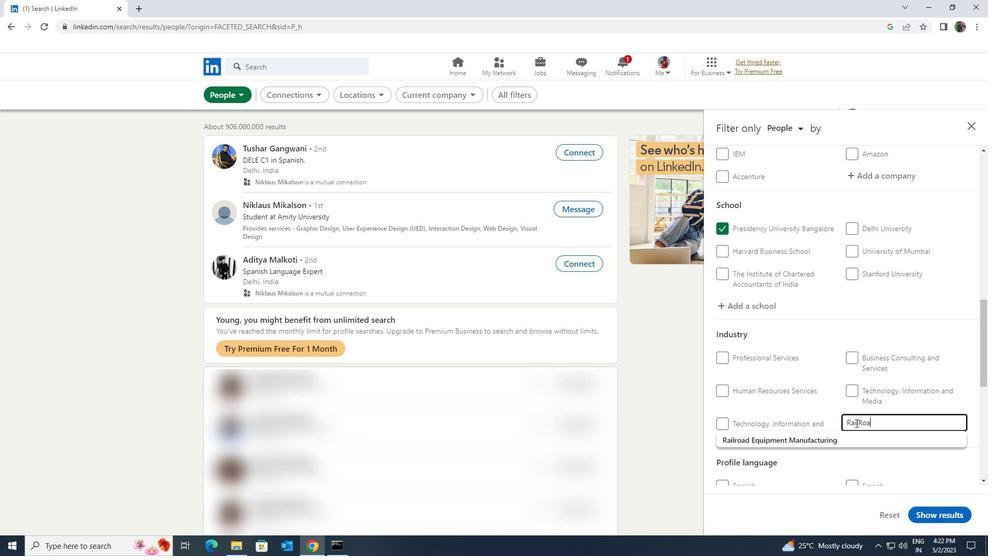 
Action: Mouse moved to (850, 433)
Screenshot: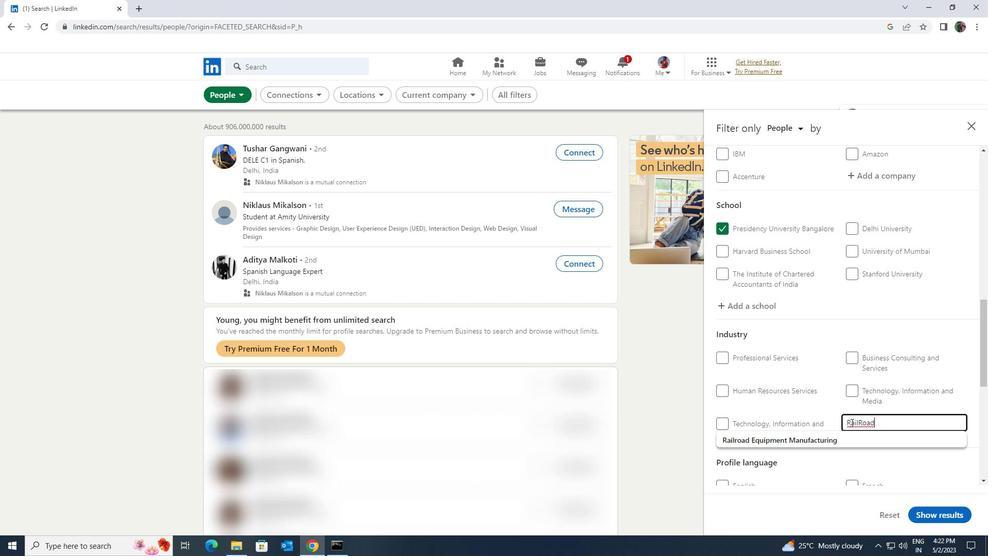 
Action: Mouse pressed left at (850, 433)
Screenshot: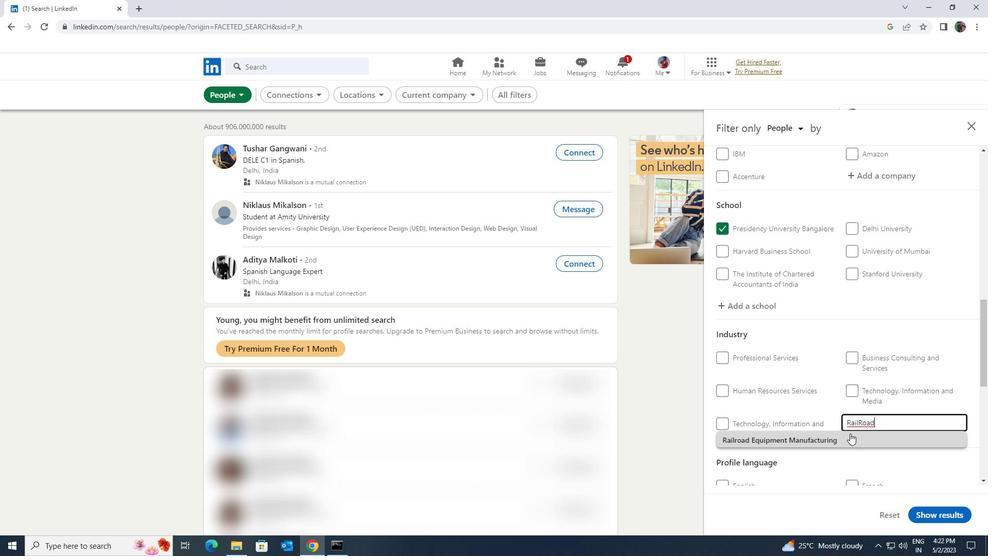 
Action: Mouse moved to (850, 433)
Screenshot: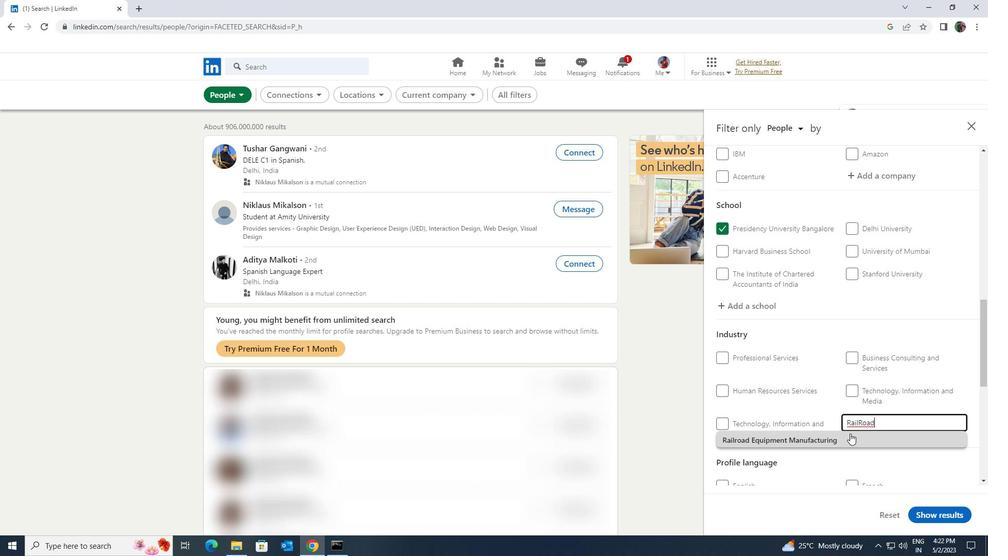 
Action: Mouse scrolled (850, 433) with delta (0, 0)
Screenshot: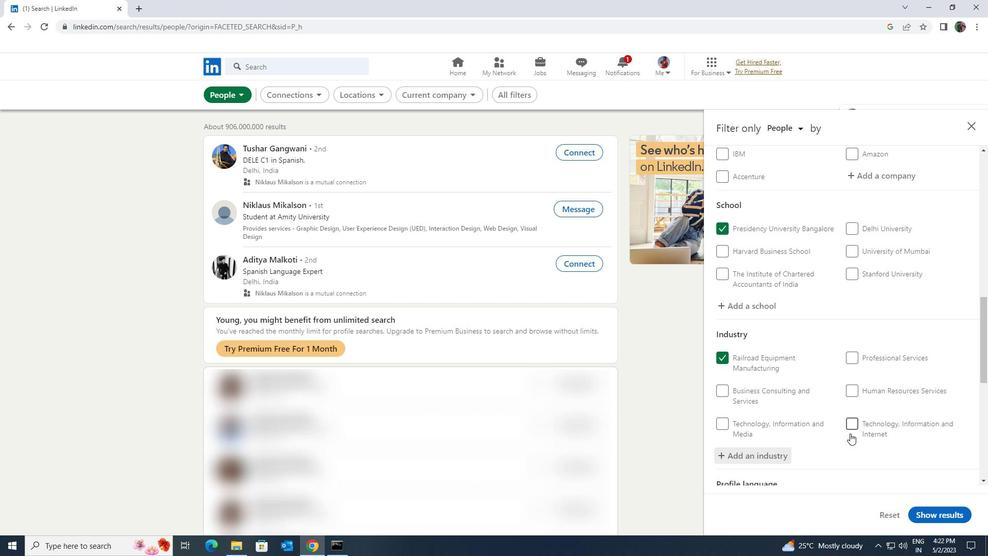 
Action: Mouse scrolled (850, 433) with delta (0, 0)
Screenshot: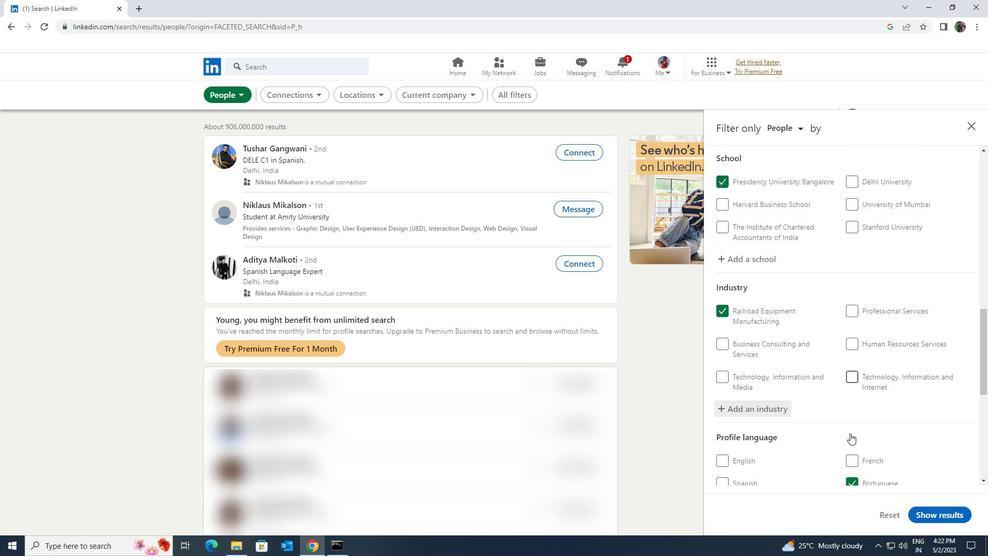 
Action: Mouse scrolled (850, 433) with delta (0, 0)
Screenshot: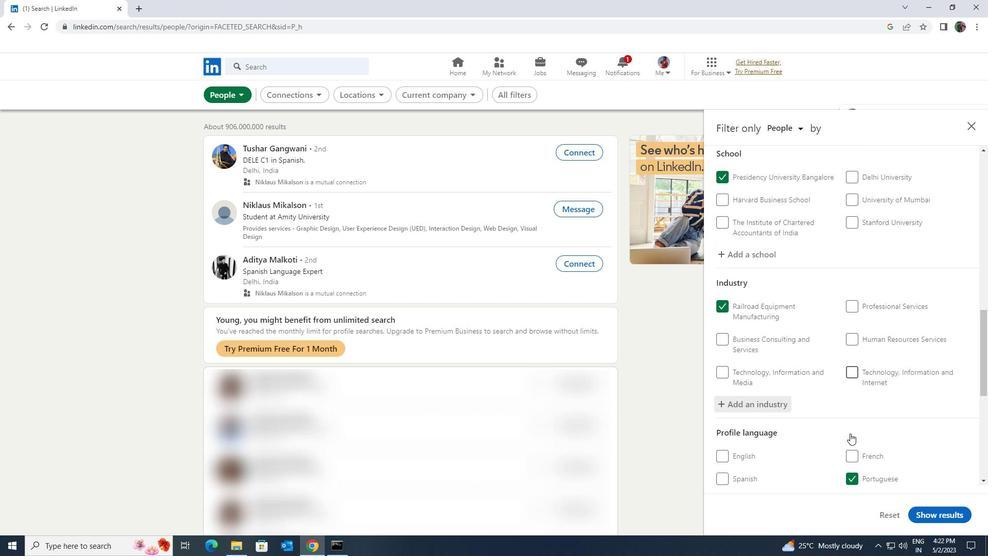
Action: Mouse scrolled (850, 433) with delta (0, 0)
Screenshot: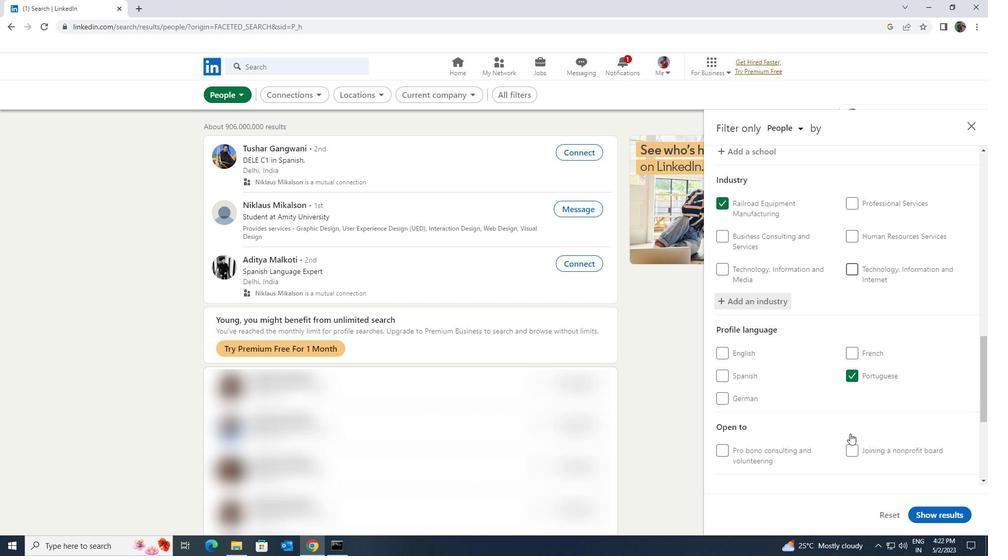 
Action: Mouse scrolled (850, 433) with delta (0, 0)
Screenshot: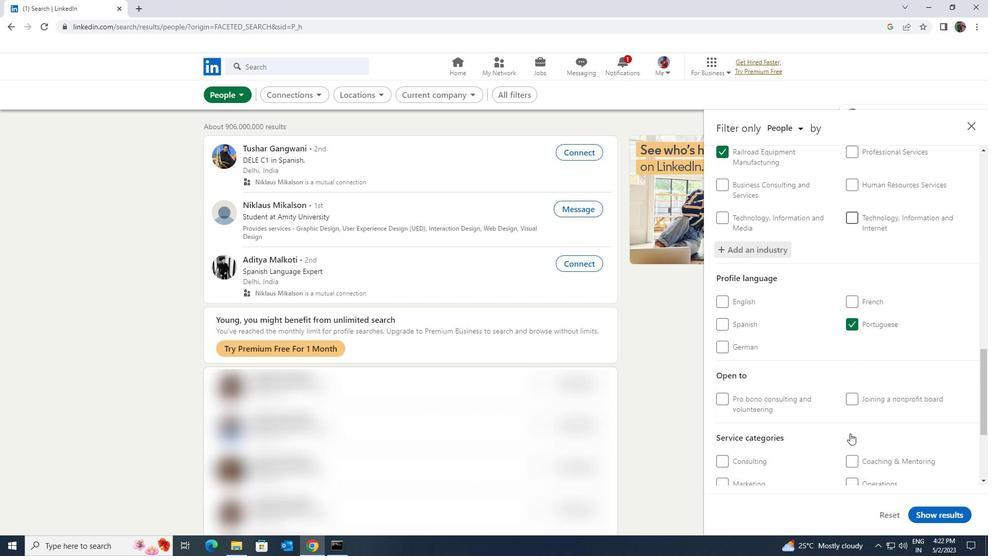 
Action: Mouse moved to (854, 451)
Screenshot: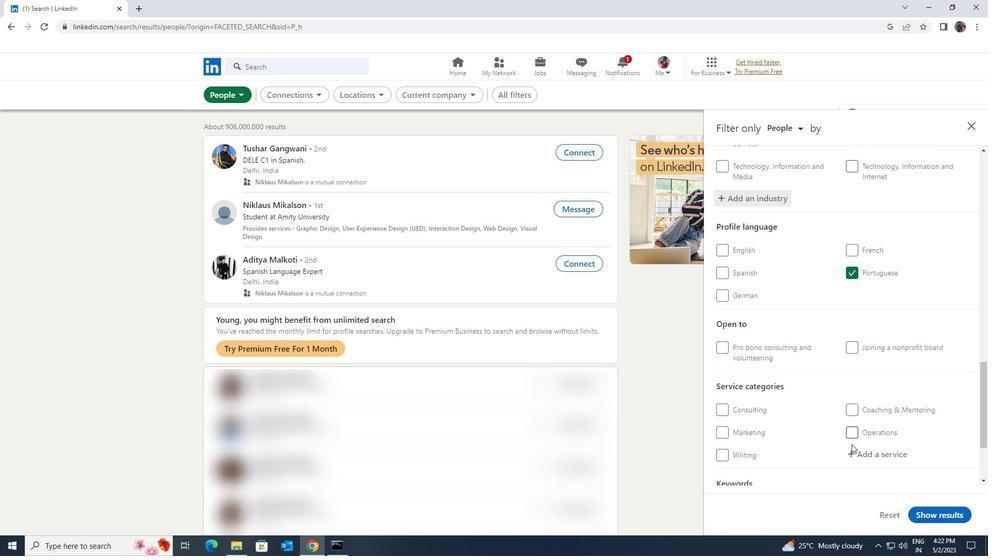 
Action: Mouse pressed left at (854, 451)
Screenshot: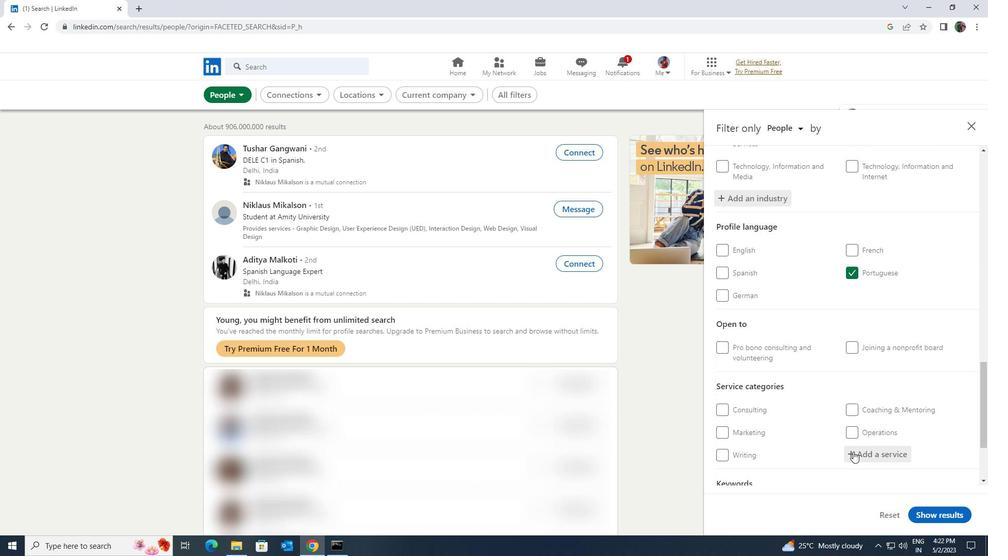 
Action: Key pressed <Key.shift>INSURANCE
Screenshot: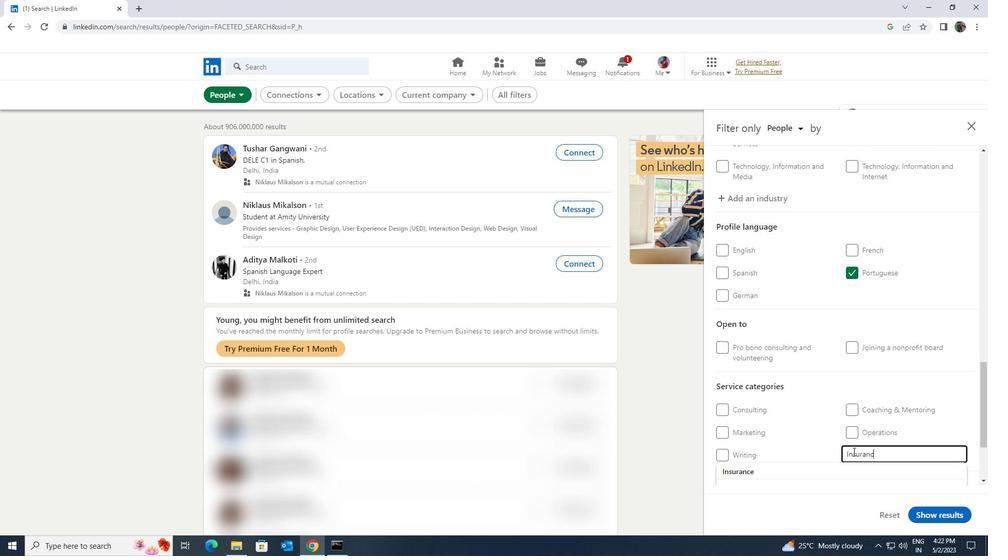 
Action: Mouse moved to (817, 463)
Screenshot: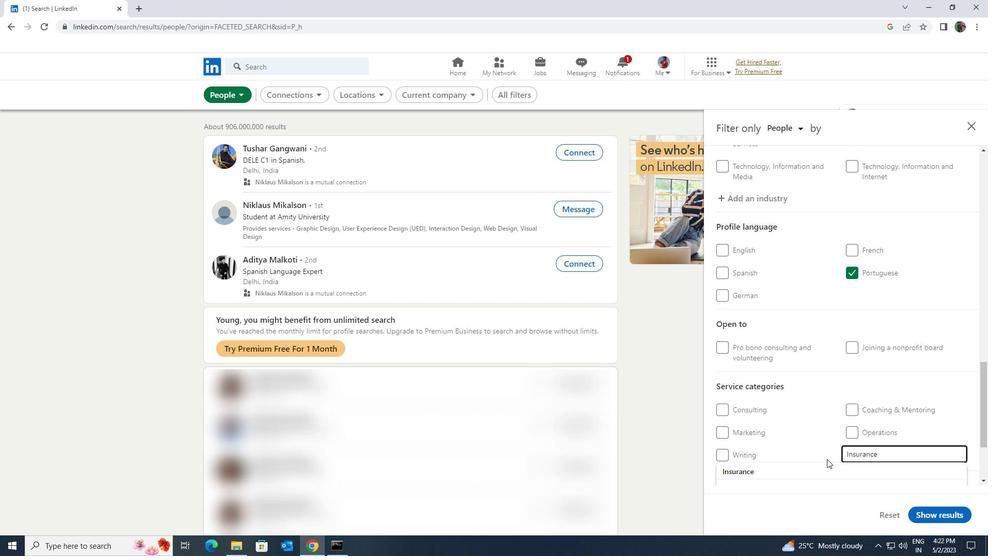 
Action: Mouse pressed left at (817, 463)
Screenshot: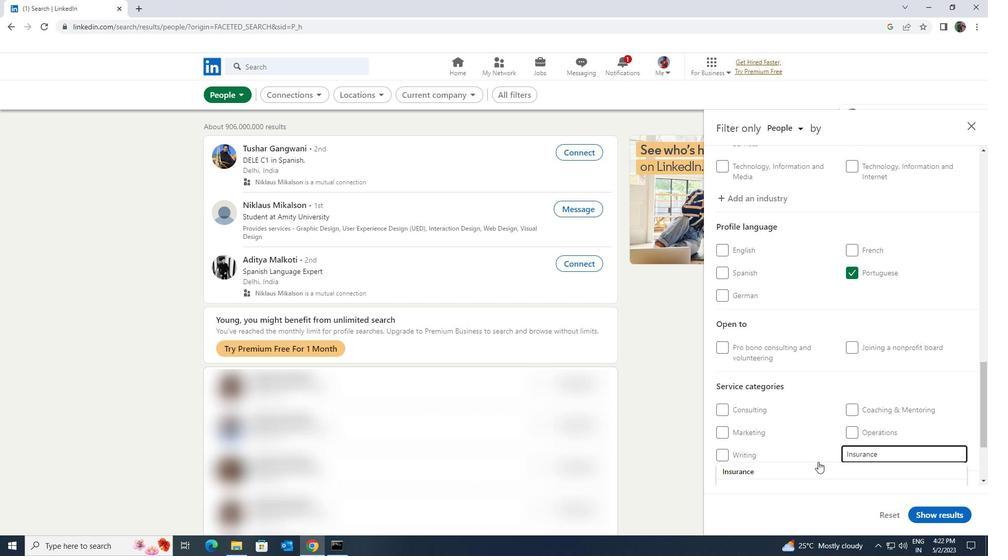 
Action: Mouse moved to (838, 418)
Screenshot: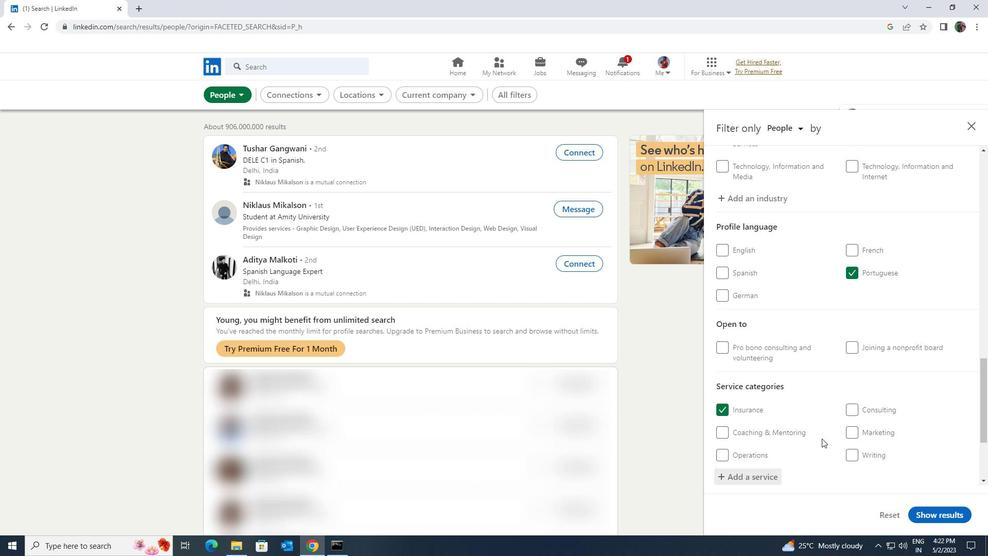 
Action: Mouse scrolled (838, 418) with delta (0, 0)
Screenshot: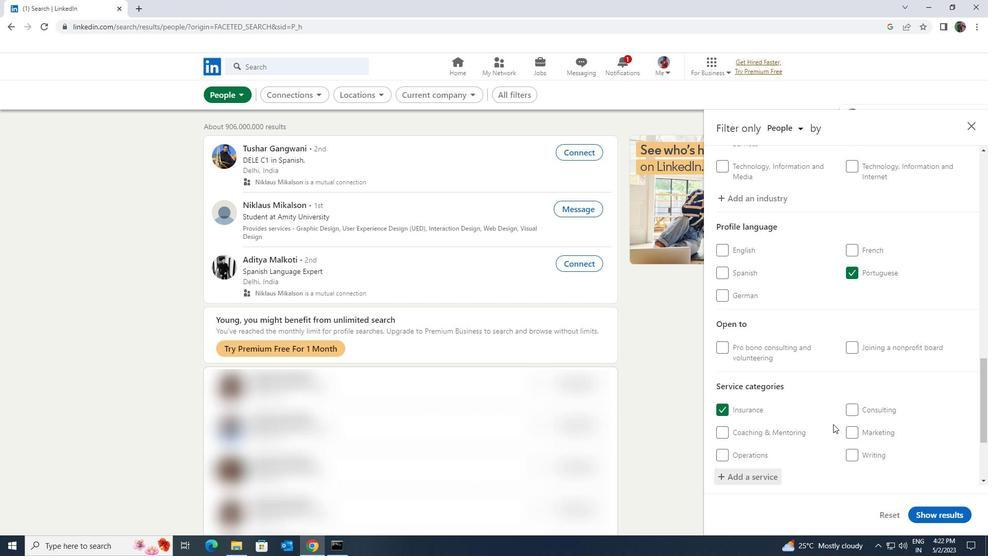 
Action: Mouse moved to (840, 414)
Screenshot: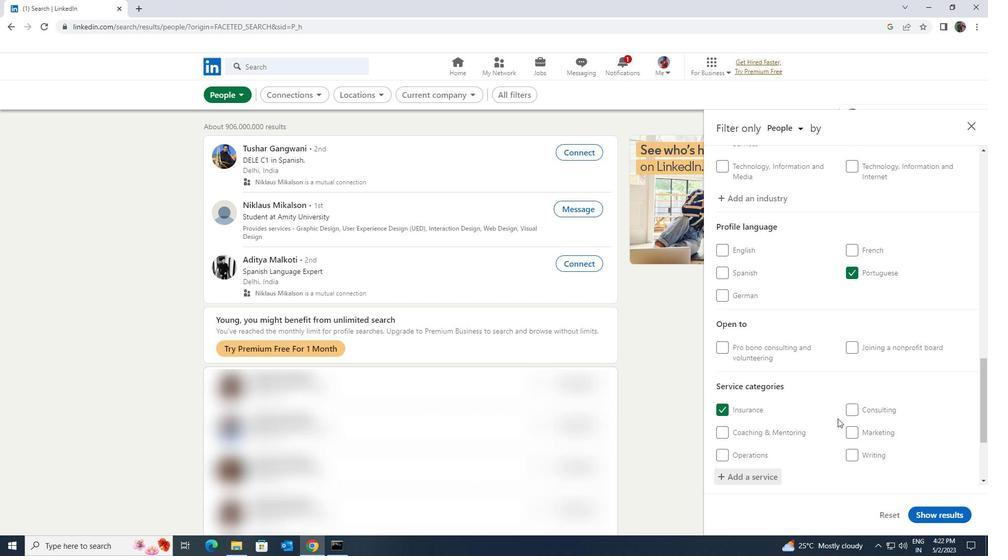 
Action: Mouse scrolled (840, 414) with delta (0, 0)
Screenshot: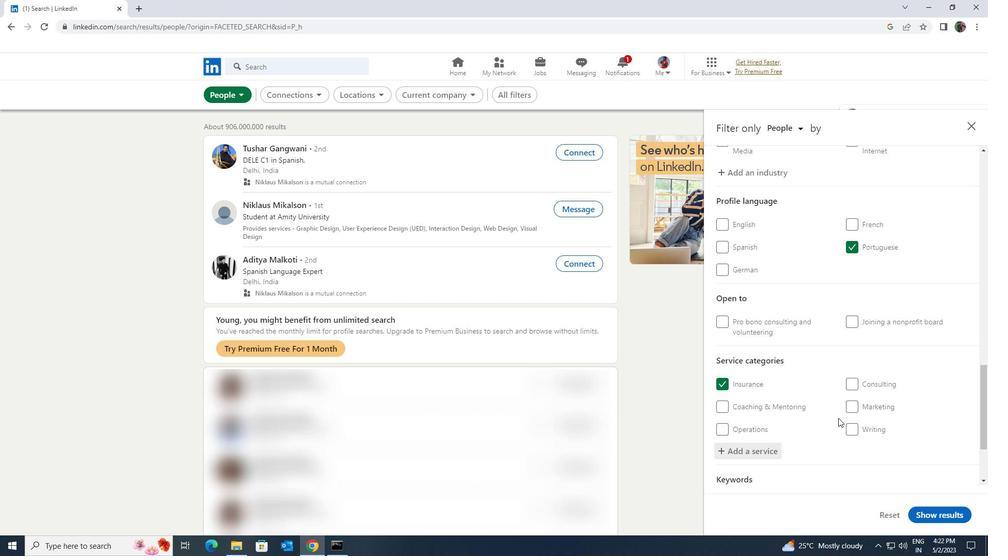 
Action: Mouse scrolled (840, 414) with delta (0, 0)
Screenshot: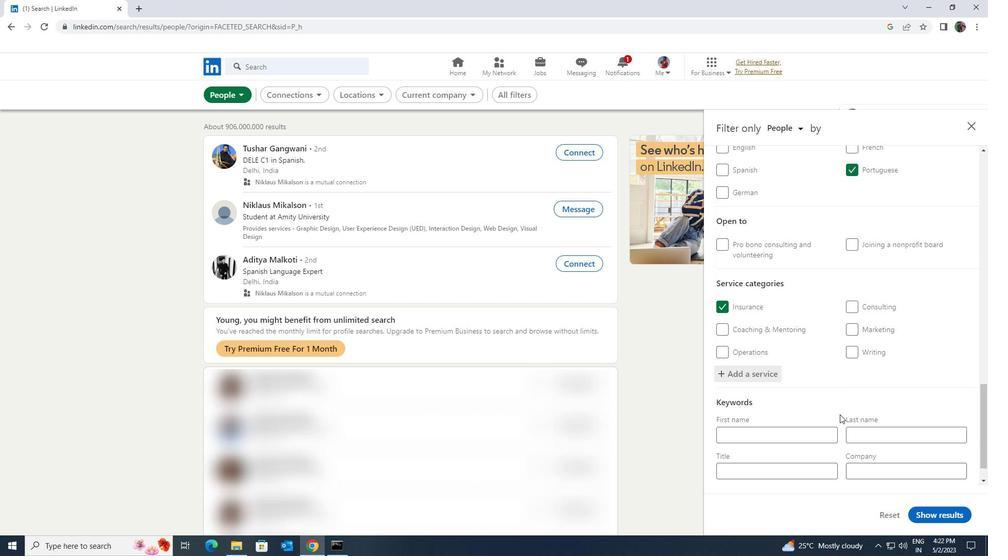
Action: Mouse scrolled (840, 414) with delta (0, 0)
Screenshot: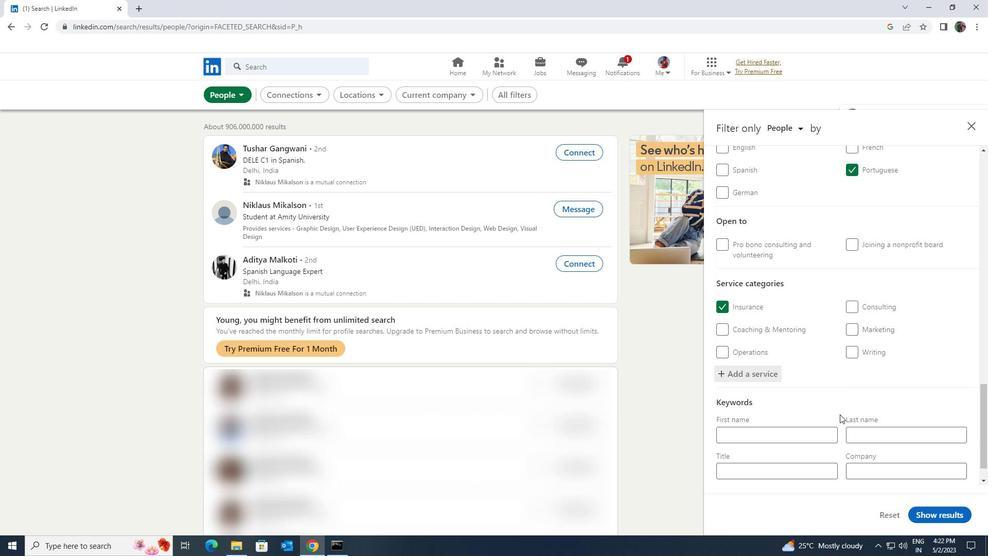 
Action: Mouse moved to (814, 434)
Screenshot: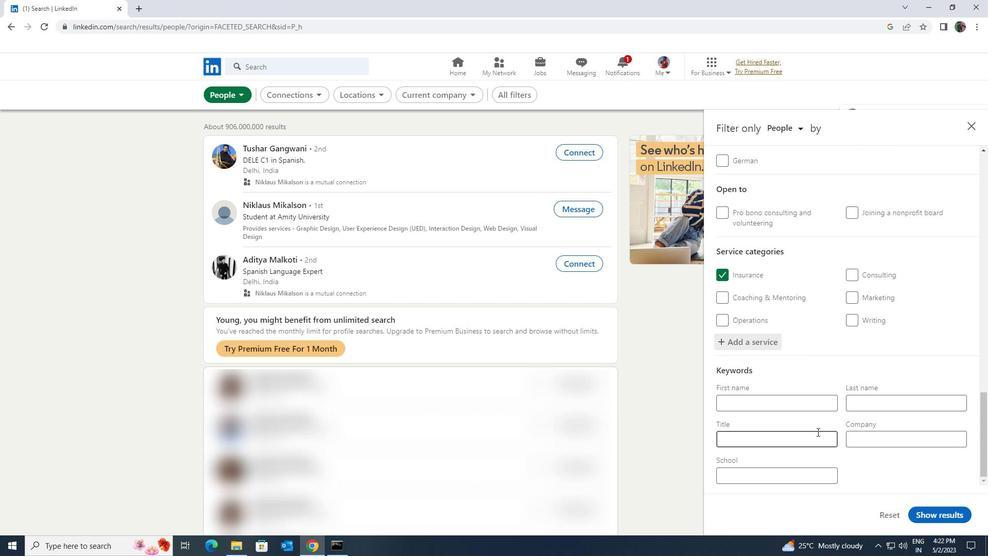 
Action: Mouse pressed left at (814, 434)
Screenshot: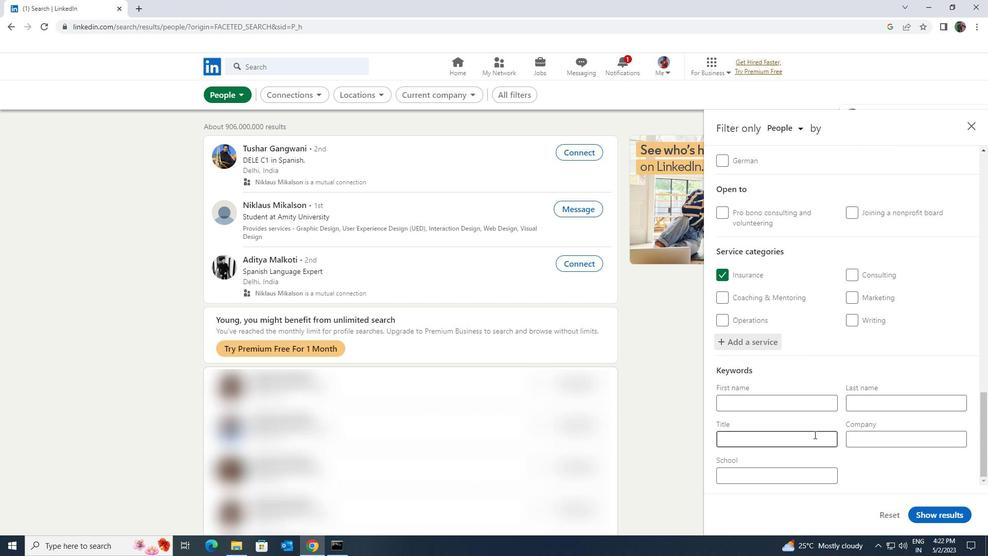 
Action: Key pressed <Key.shift><Key.shift><Key.shift><Key.shift><Key.shift><Key.shift><Key.shift><Key.shift><Key.shift>OFFICE<Key.space><Key.shift>MANAGER
Screenshot: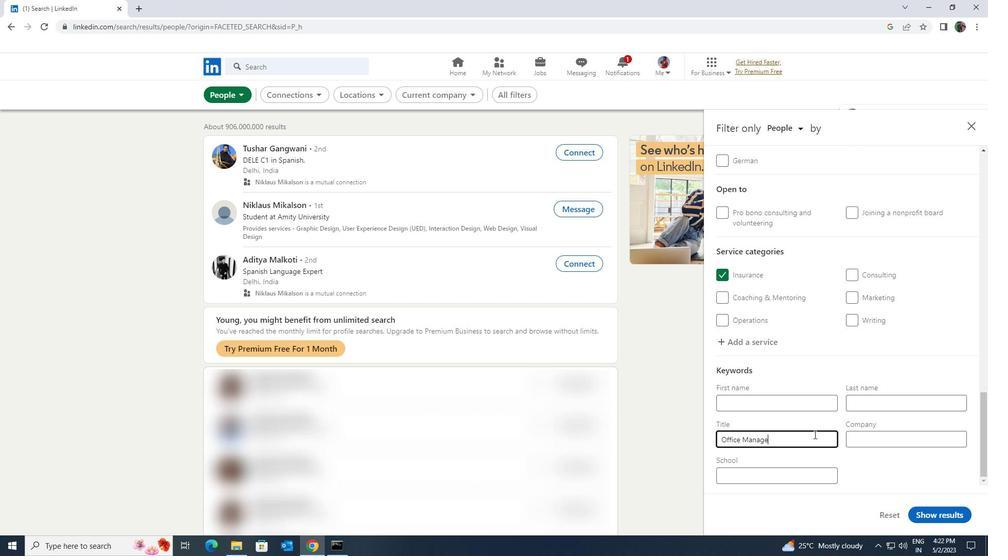 
Action: Mouse moved to (926, 512)
Screenshot: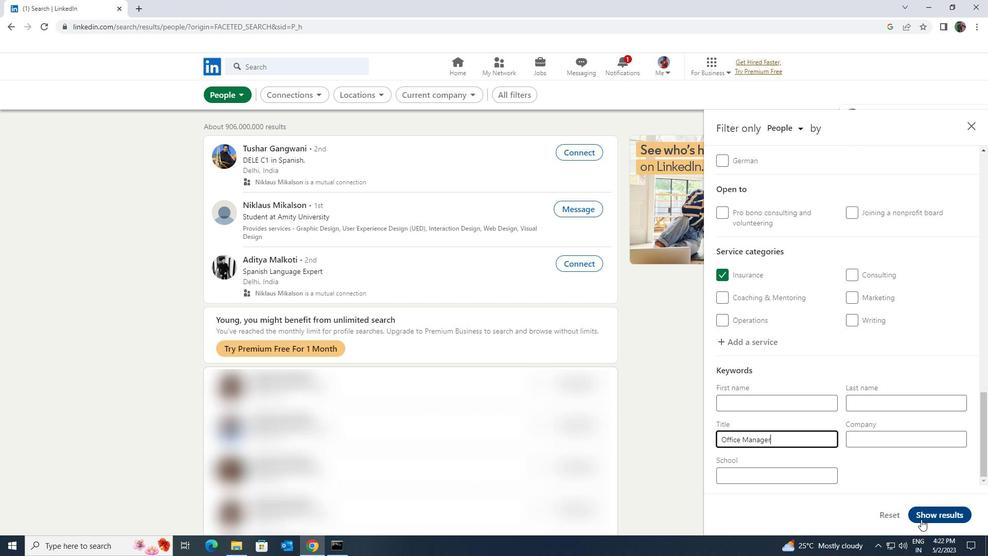 
Action: Mouse pressed left at (926, 512)
Screenshot: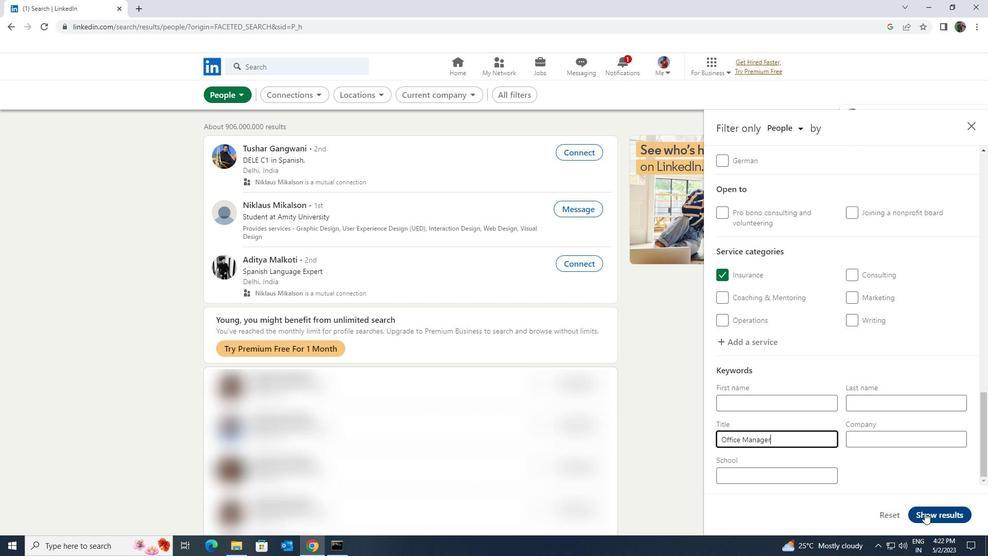 
